 Task: Set the similarity threshold at 50.
Action: Mouse moved to (37, 639)
Screenshot: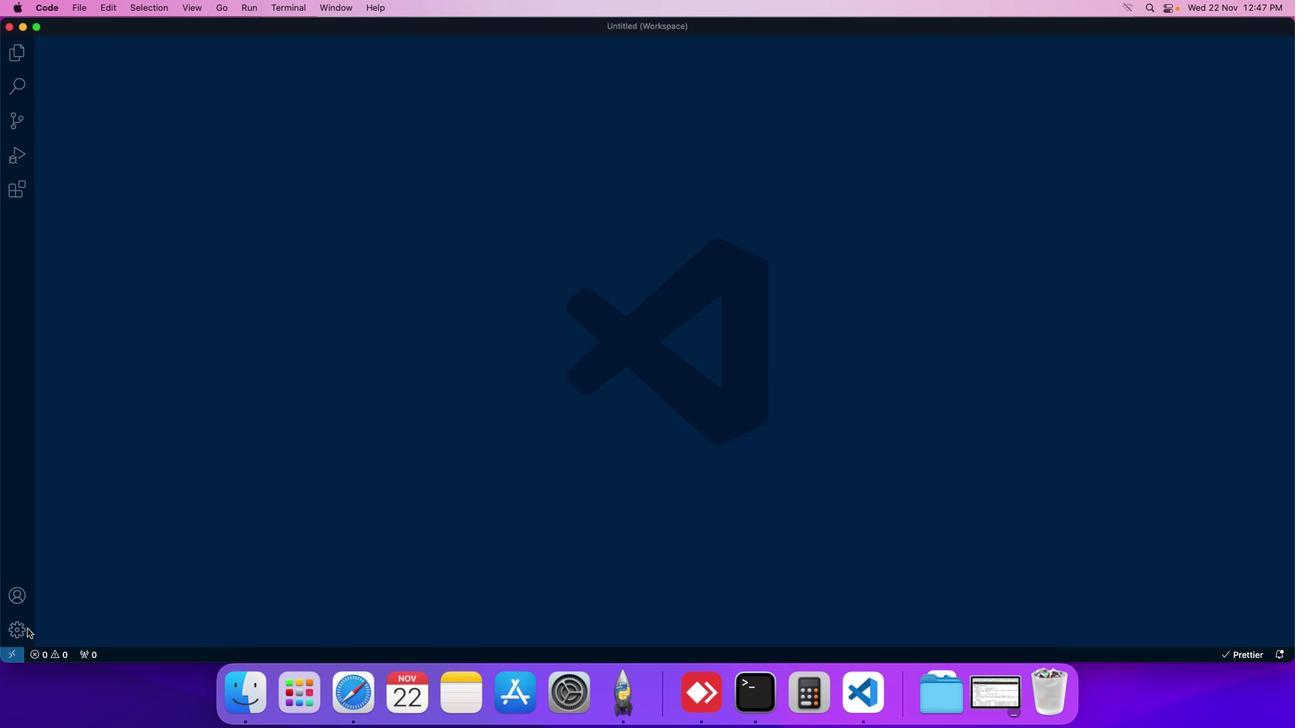
Action: Mouse pressed left at (37, 639)
Screenshot: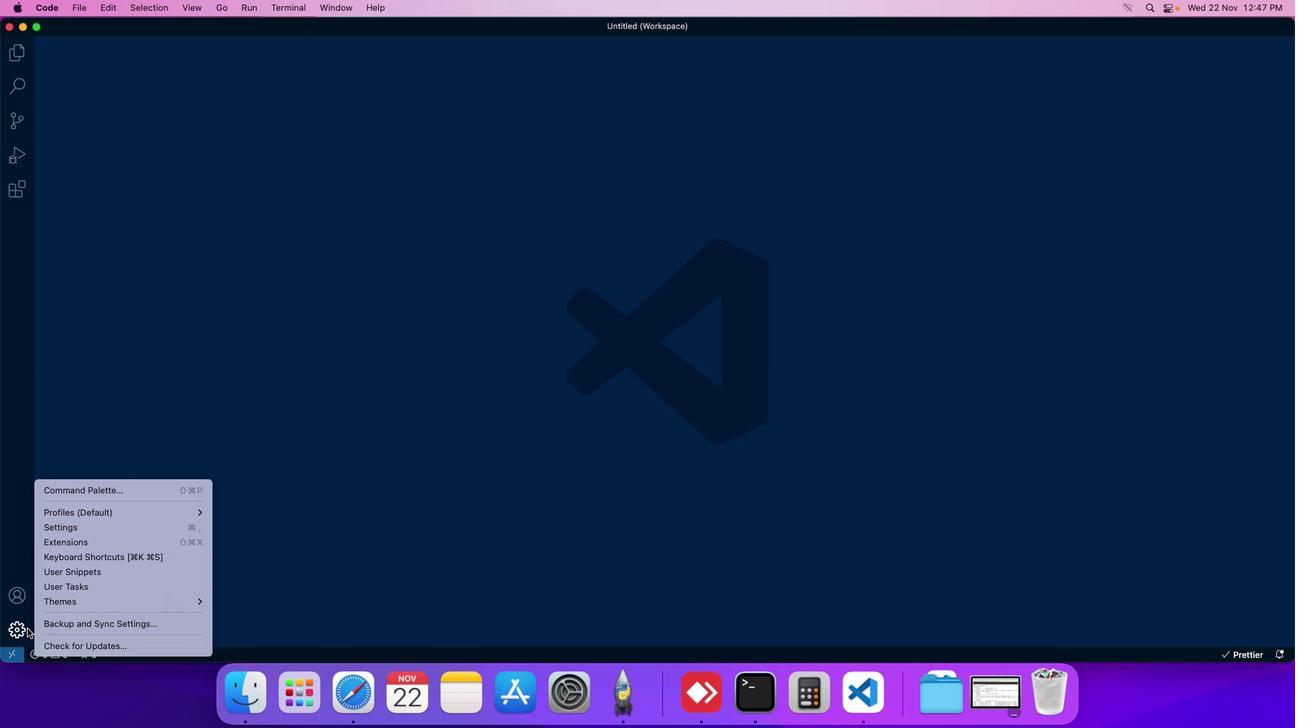 
Action: Mouse moved to (85, 541)
Screenshot: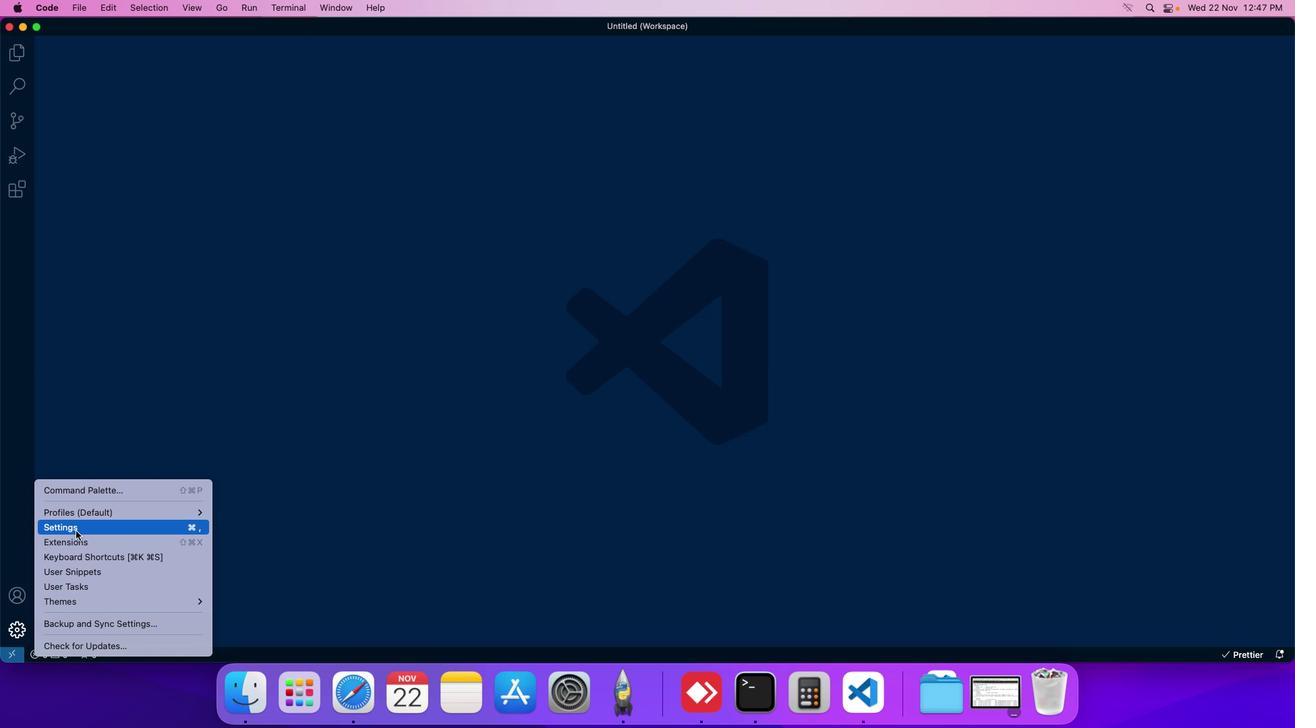 
Action: Mouse pressed left at (85, 541)
Screenshot: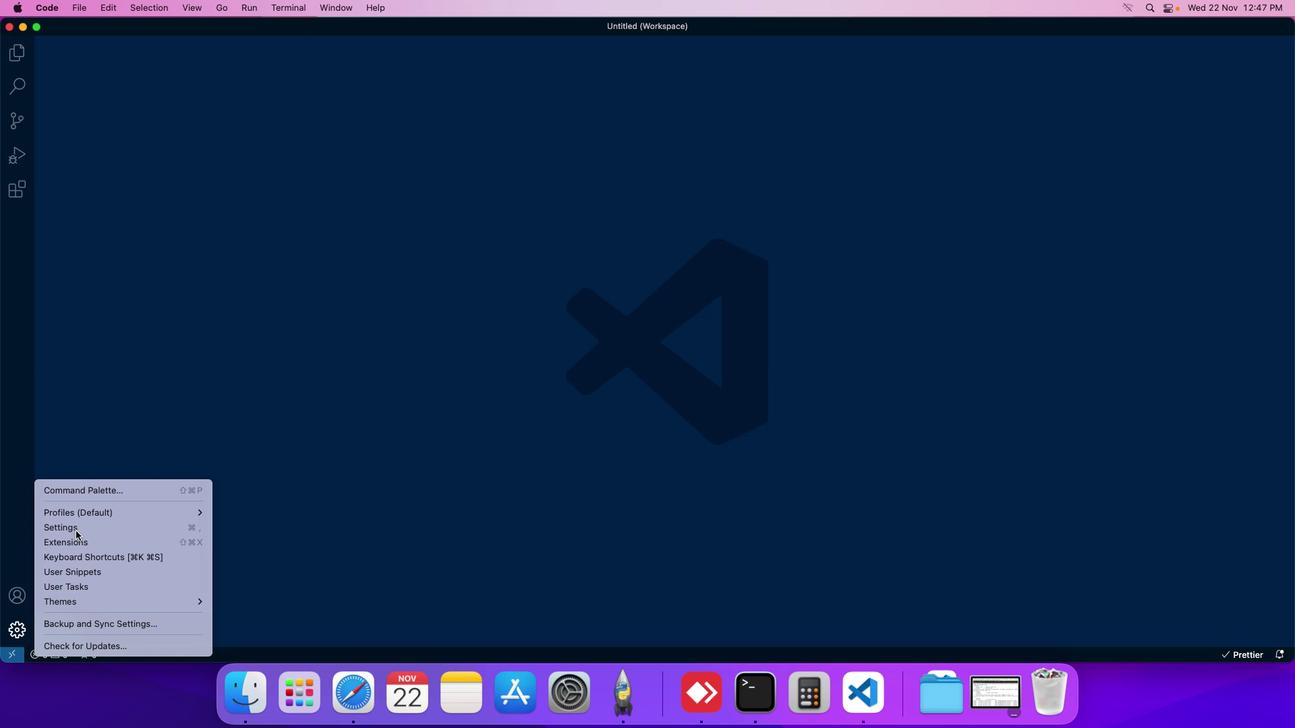 
Action: Mouse moved to (298, 118)
Screenshot: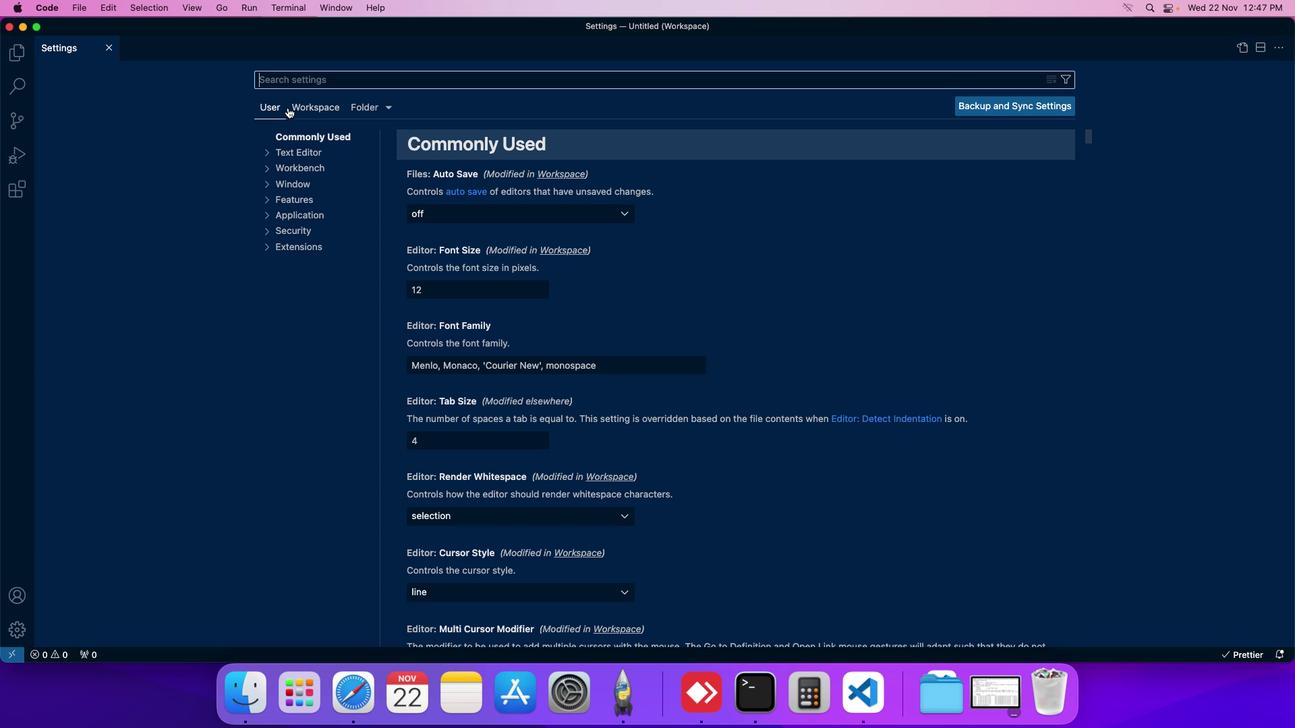 
Action: Mouse pressed left at (298, 118)
Screenshot: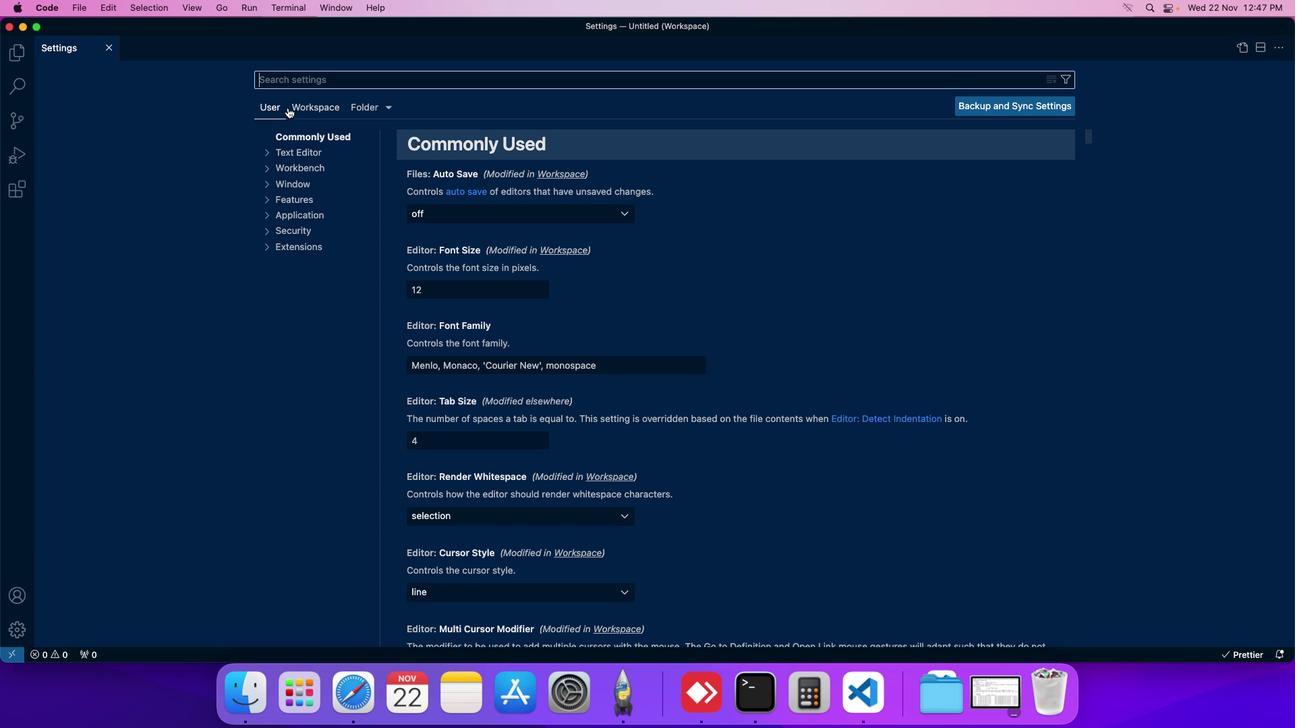 
Action: Mouse moved to (299, 234)
Screenshot: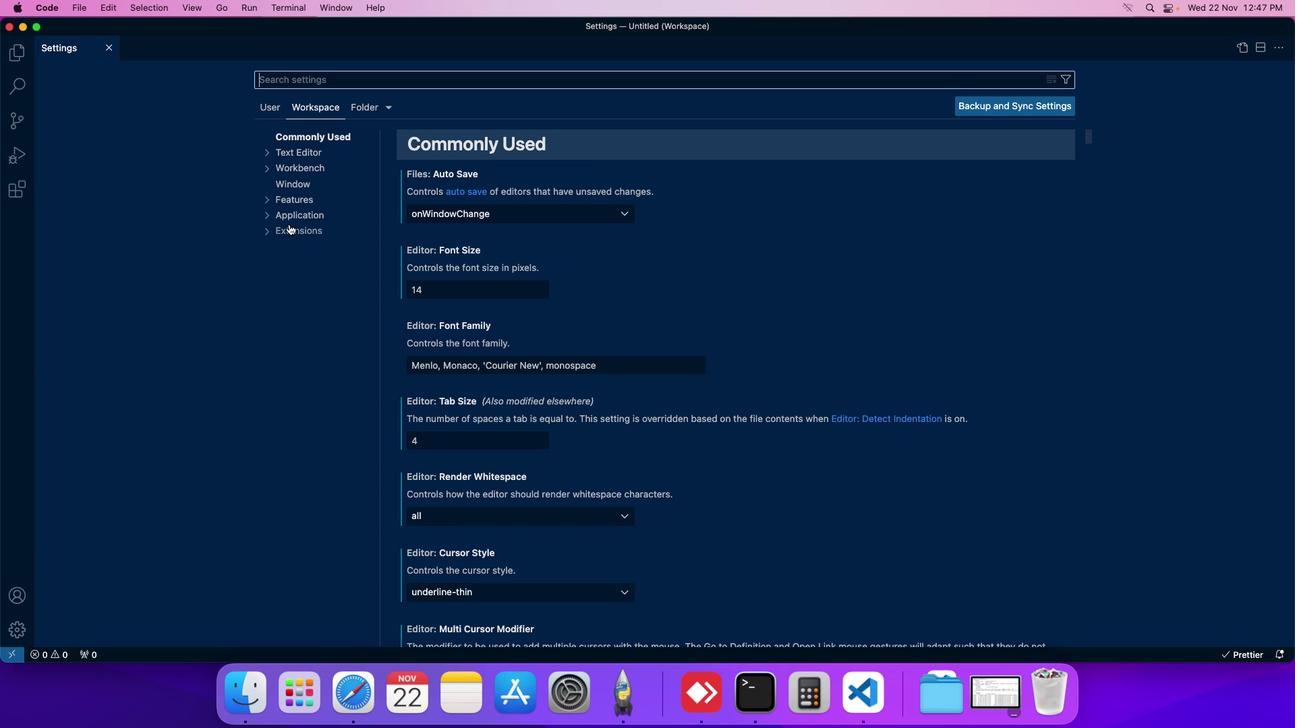 
Action: Mouse pressed left at (299, 234)
Screenshot: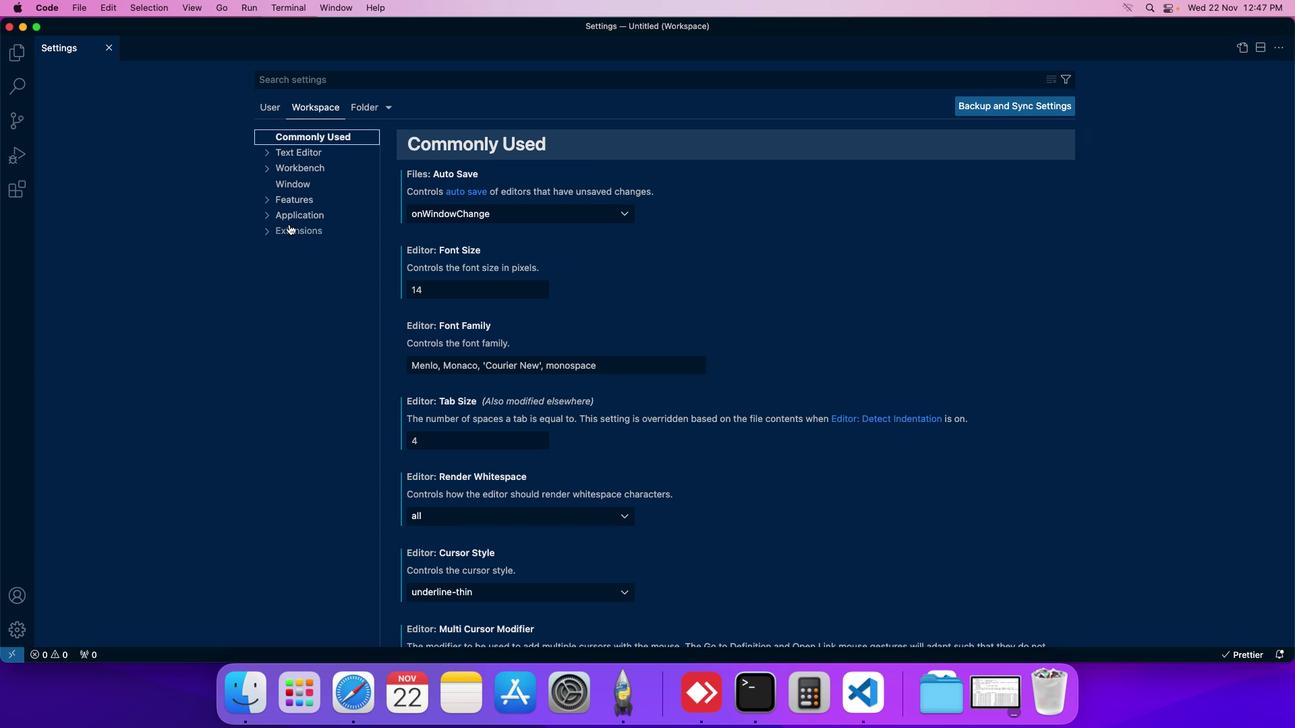
Action: Mouse moved to (295, 299)
Screenshot: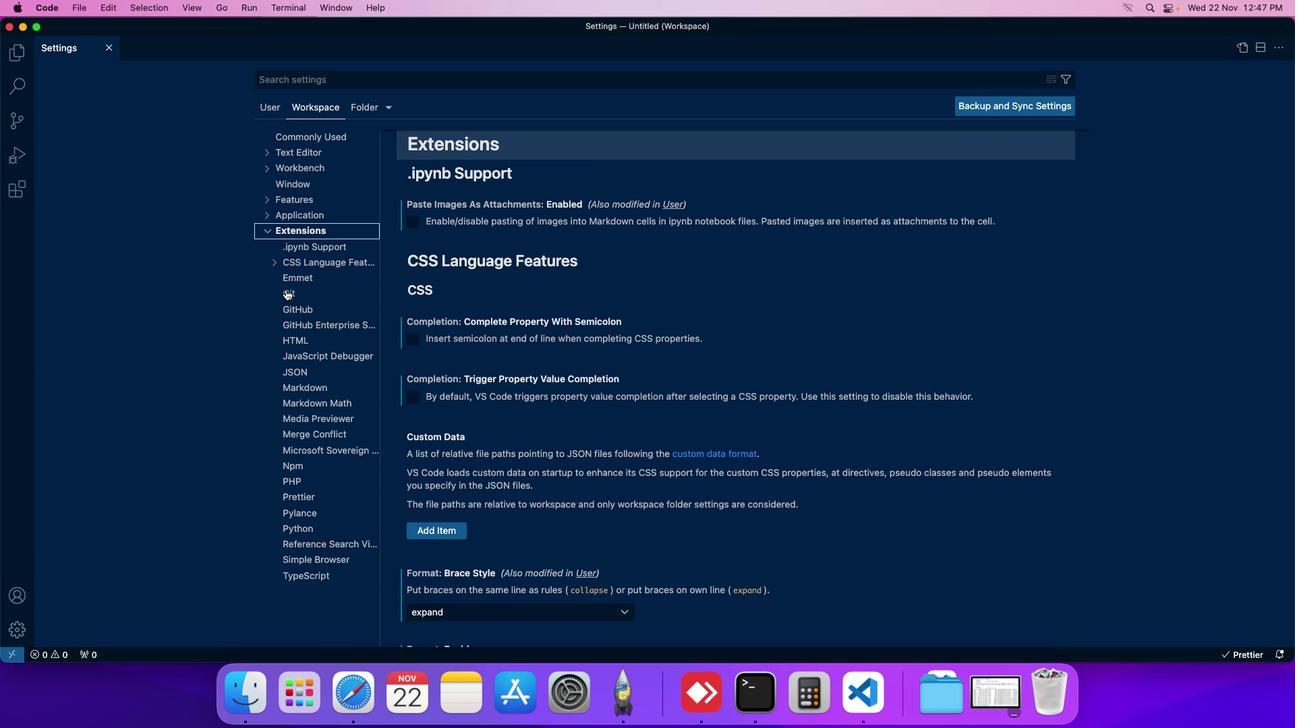 
Action: Mouse pressed left at (295, 299)
Screenshot: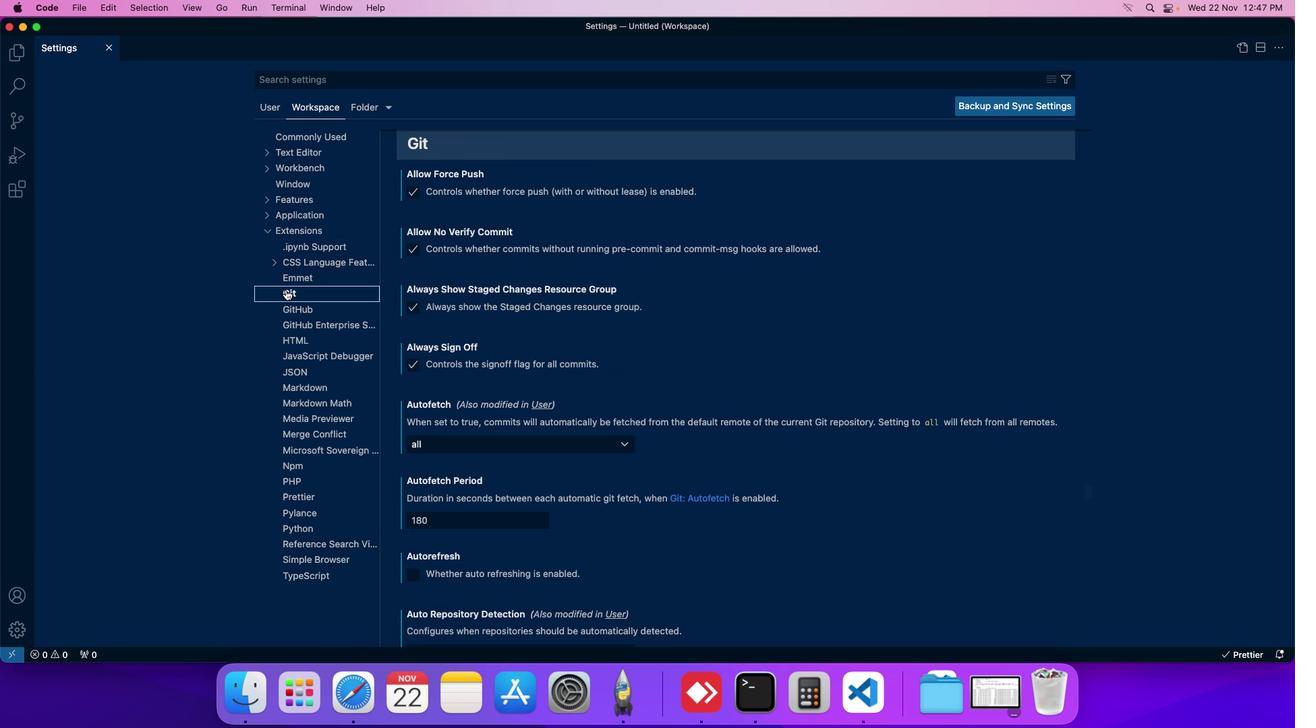 
Action: Mouse moved to (414, 358)
Screenshot: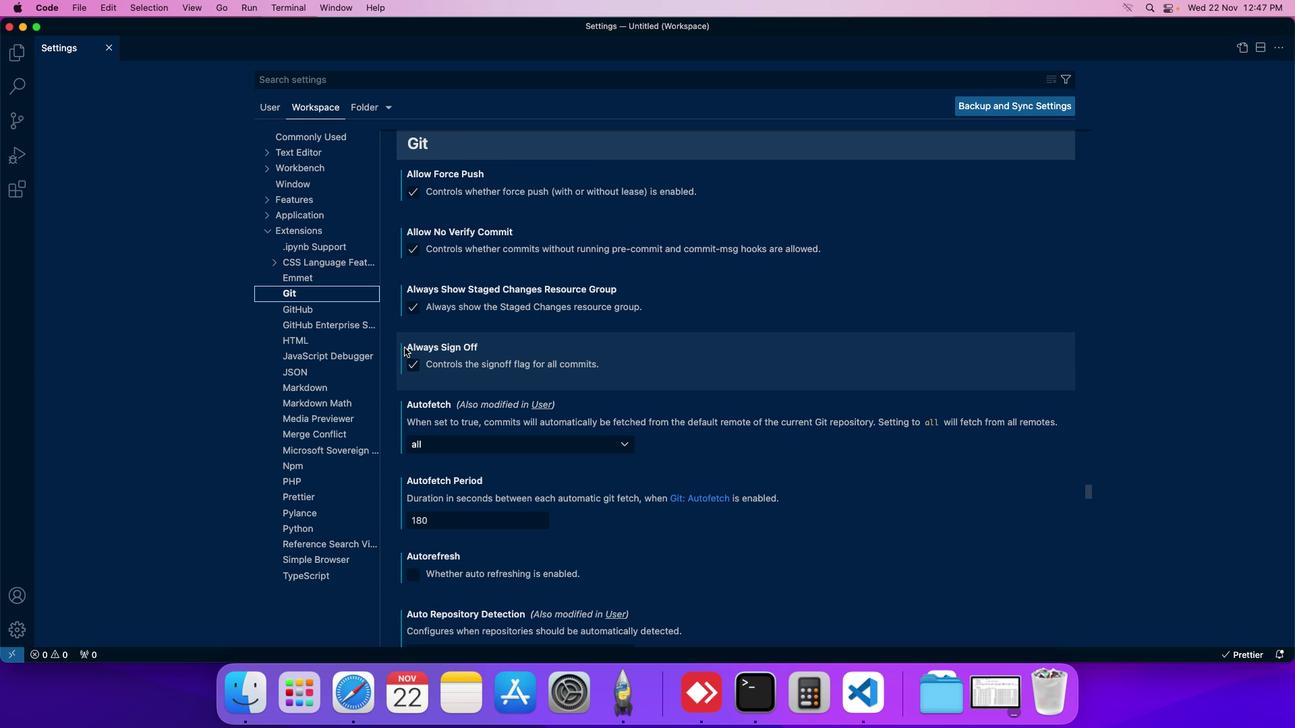
Action: Mouse scrolled (414, 358) with delta (10, 9)
Screenshot: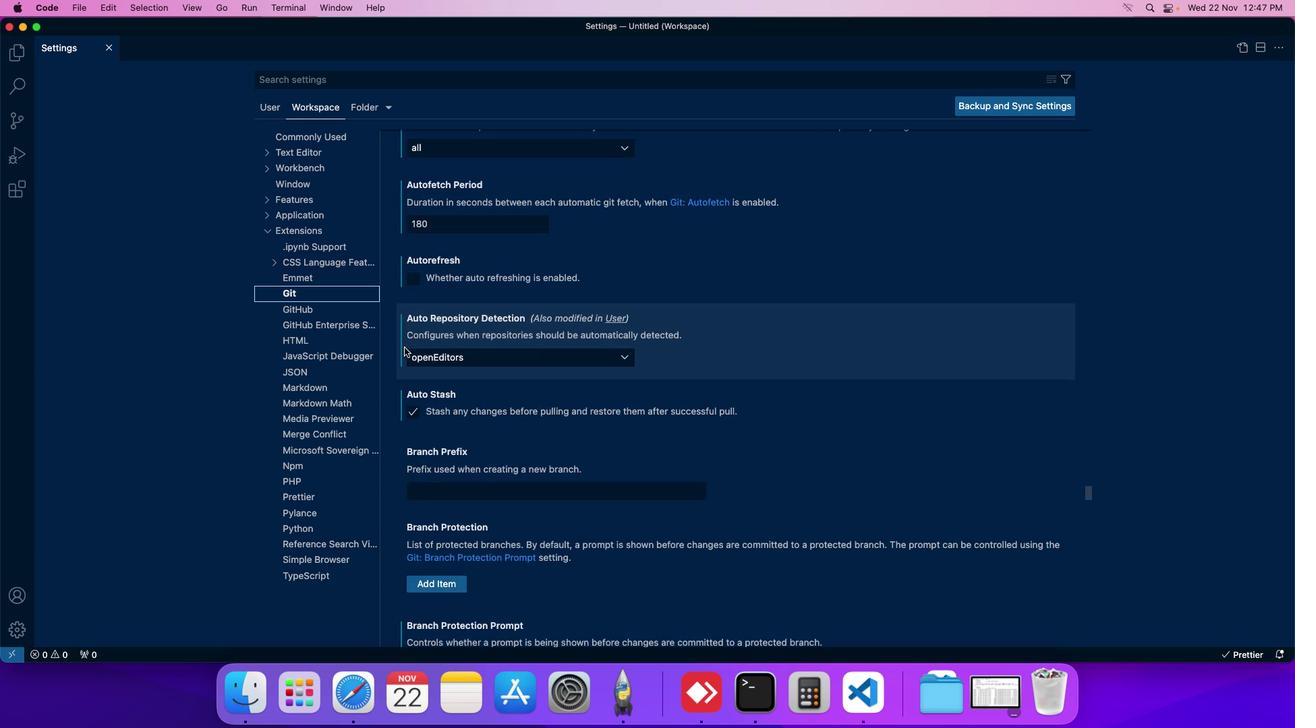 
Action: Mouse scrolled (414, 358) with delta (10, 9)
Screenshot: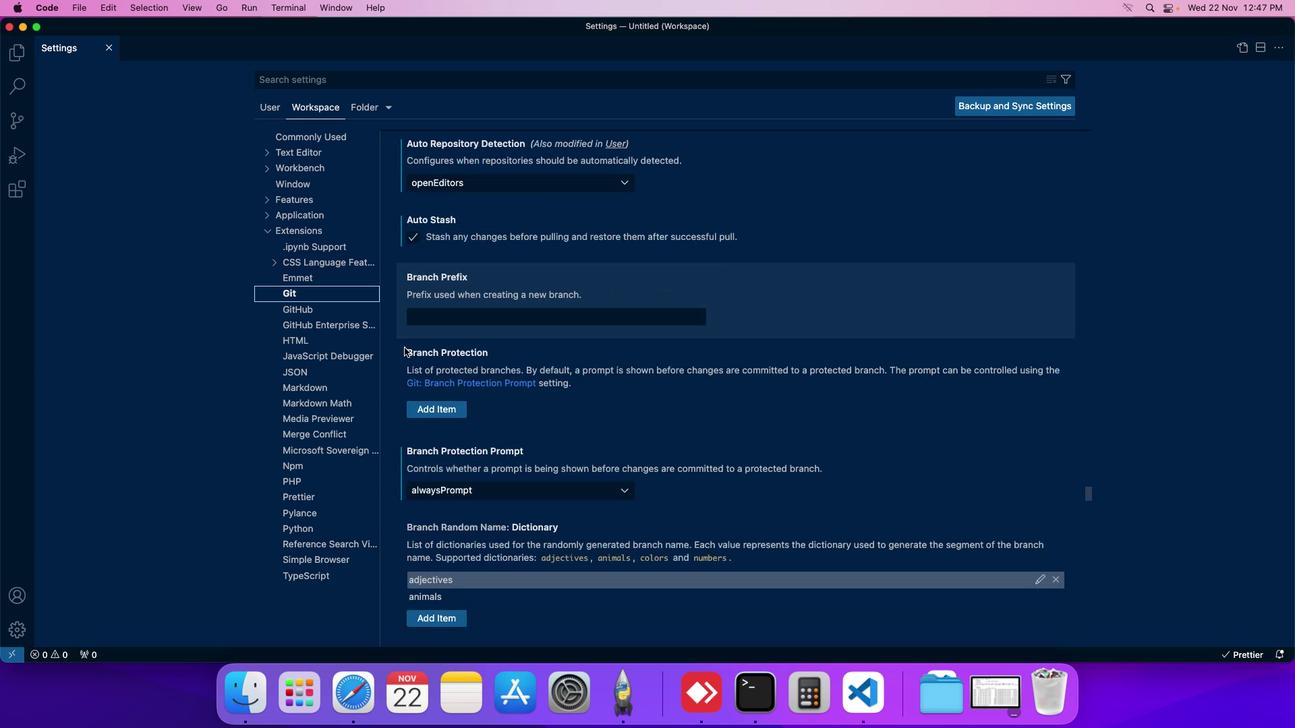 
Action: Mouse scrolled (414, 358) with delta (10, 9)
Screenshot: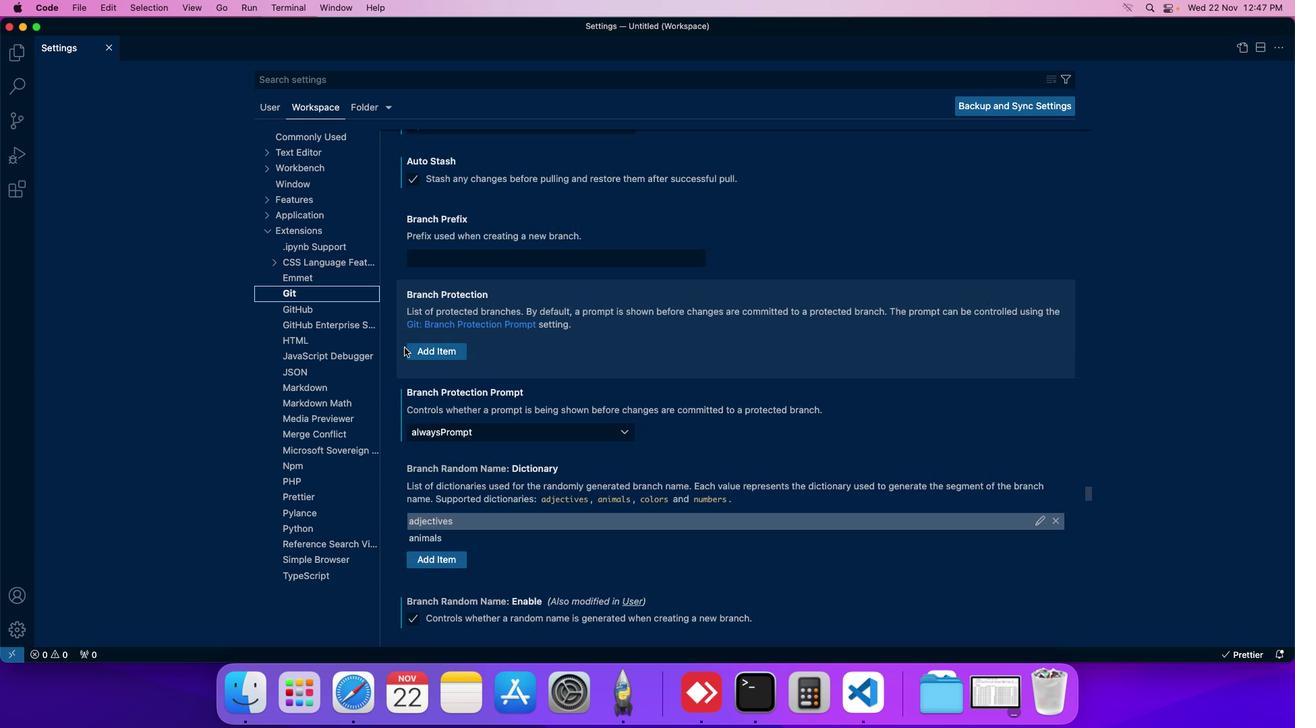 
Action: Mouse scrolled (414, 358) with delta (10, 9)
Screenshot: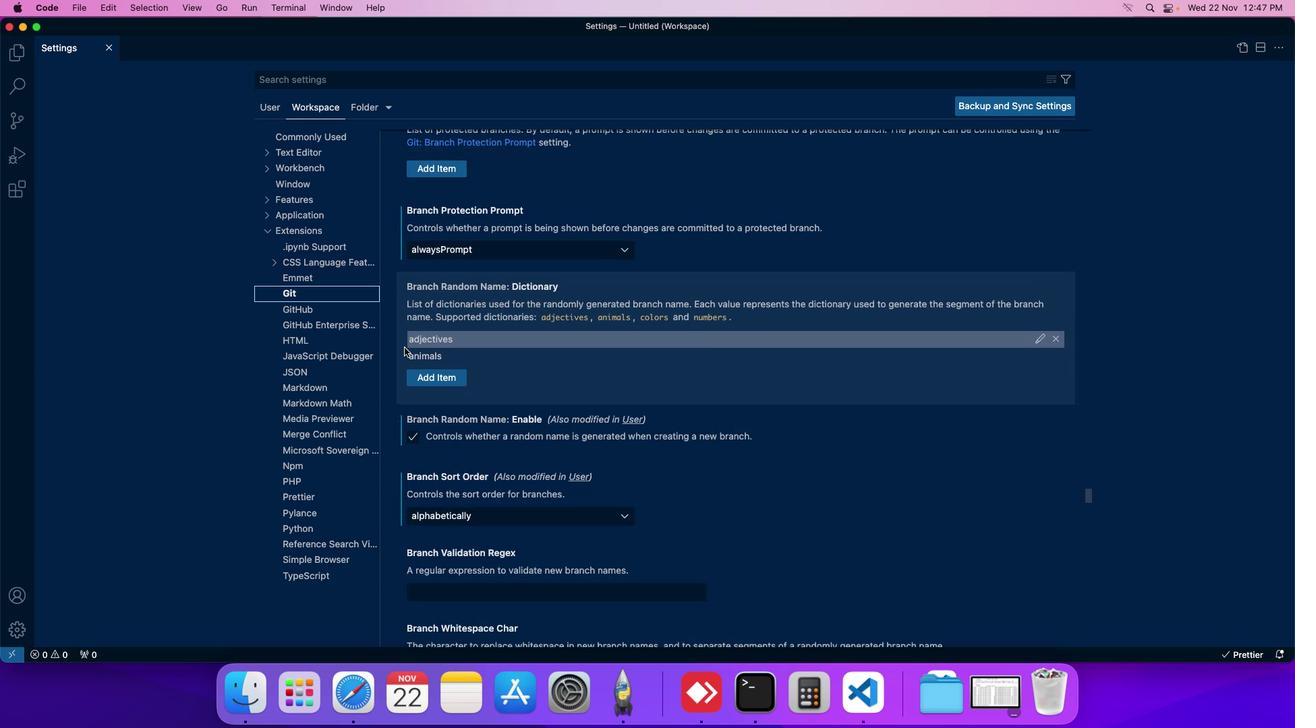 
Action: Mouse scrolled (414, 358) with delta (10, 9)
Screenshot: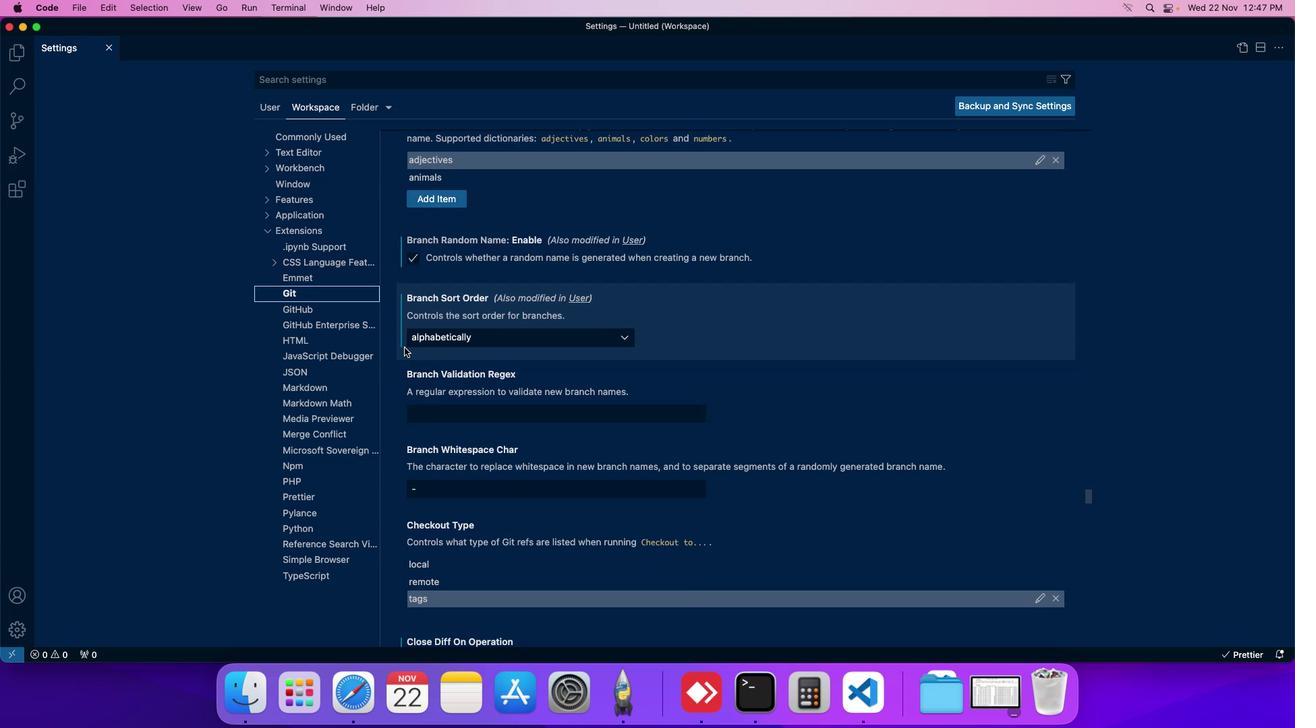 
Action: Mouse scrolled (414, 358) with delta (10, 9)
Screenshot: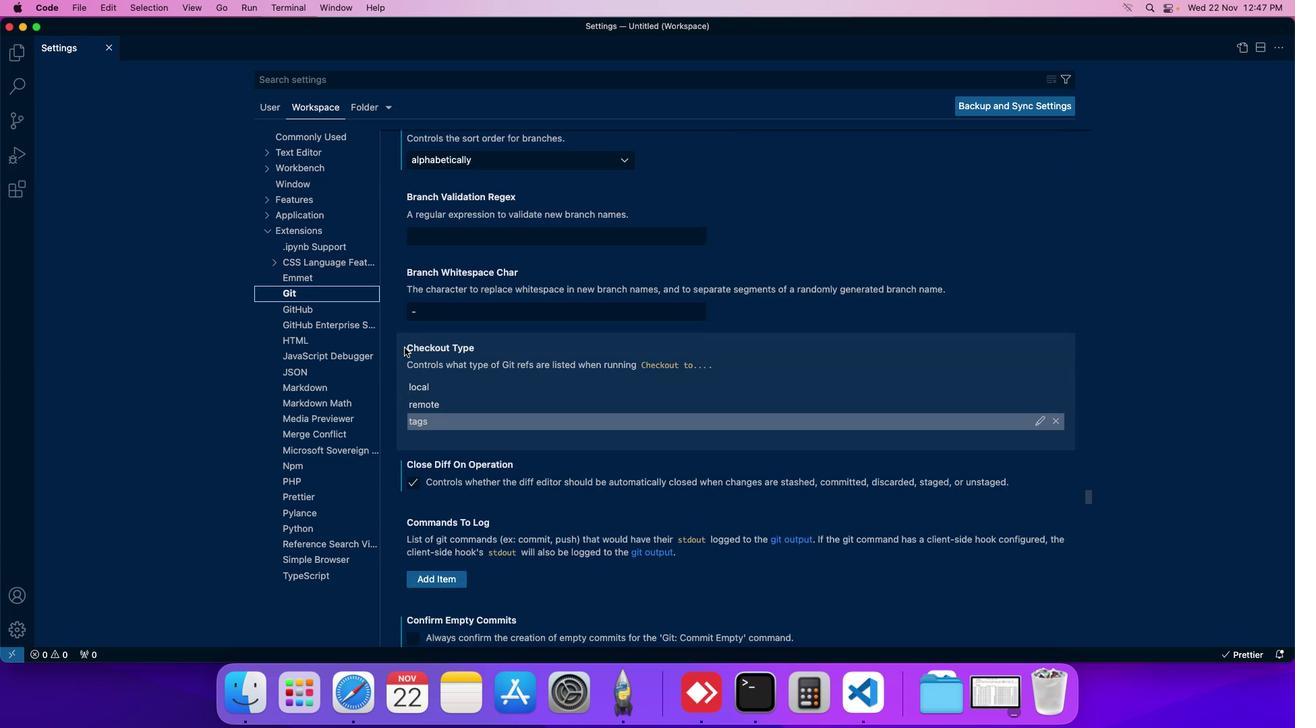 
Action: Mouse scrolled (414, 358) with delta (10, 9)
Screenshot: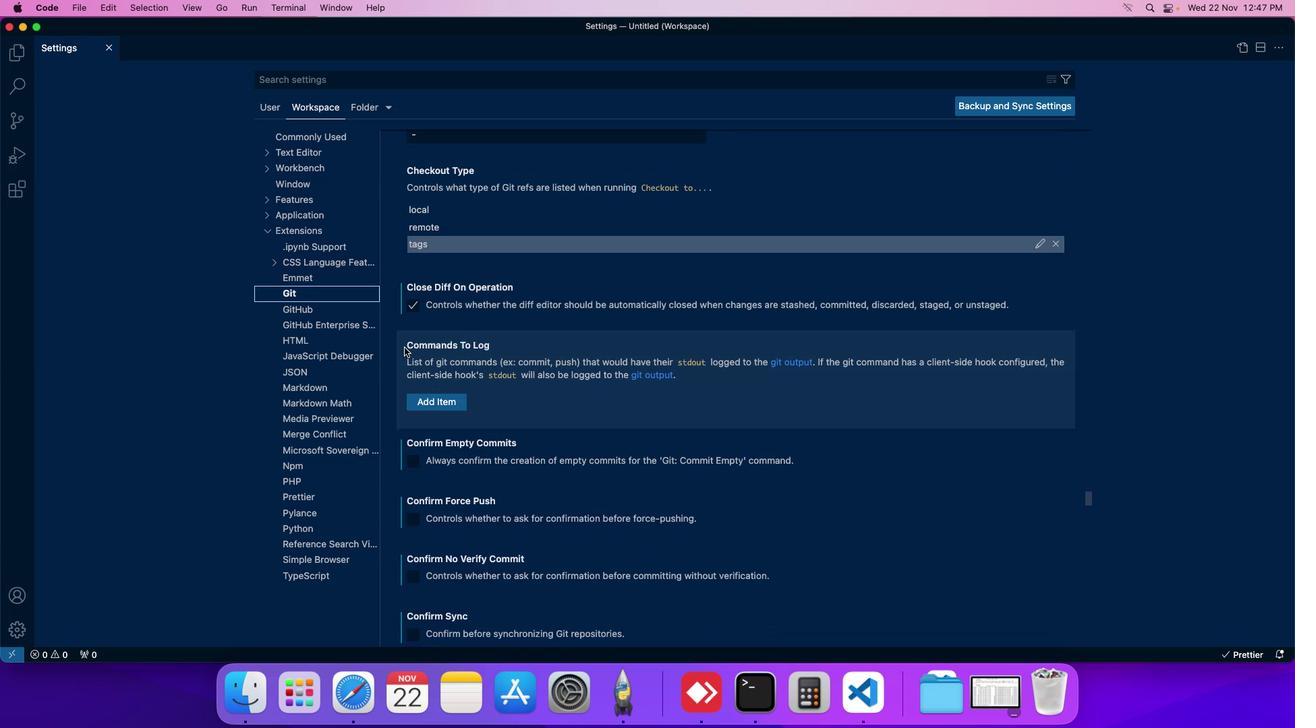 
Action: Mouse scrolled (414, 358) with delta (10, 9)
Screenshot: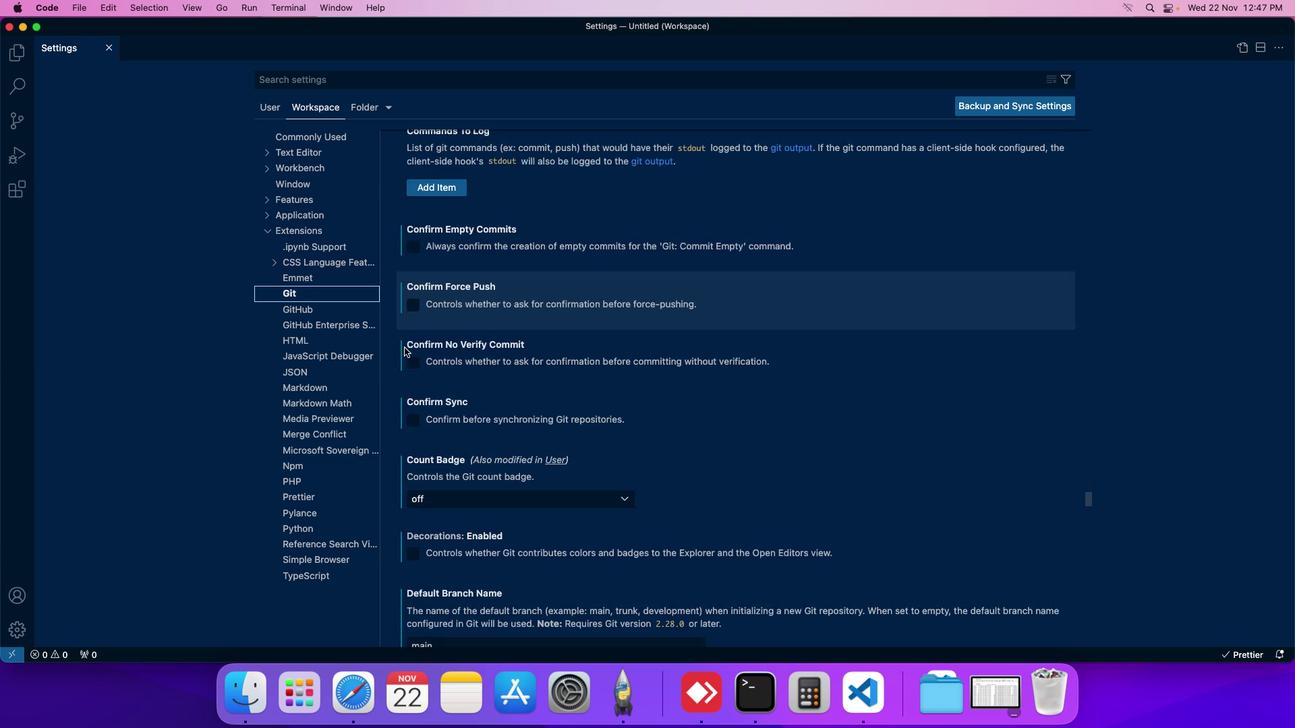 
Action: Mouse scrolled (414, 358) with delta (10, 9)
Screenshot: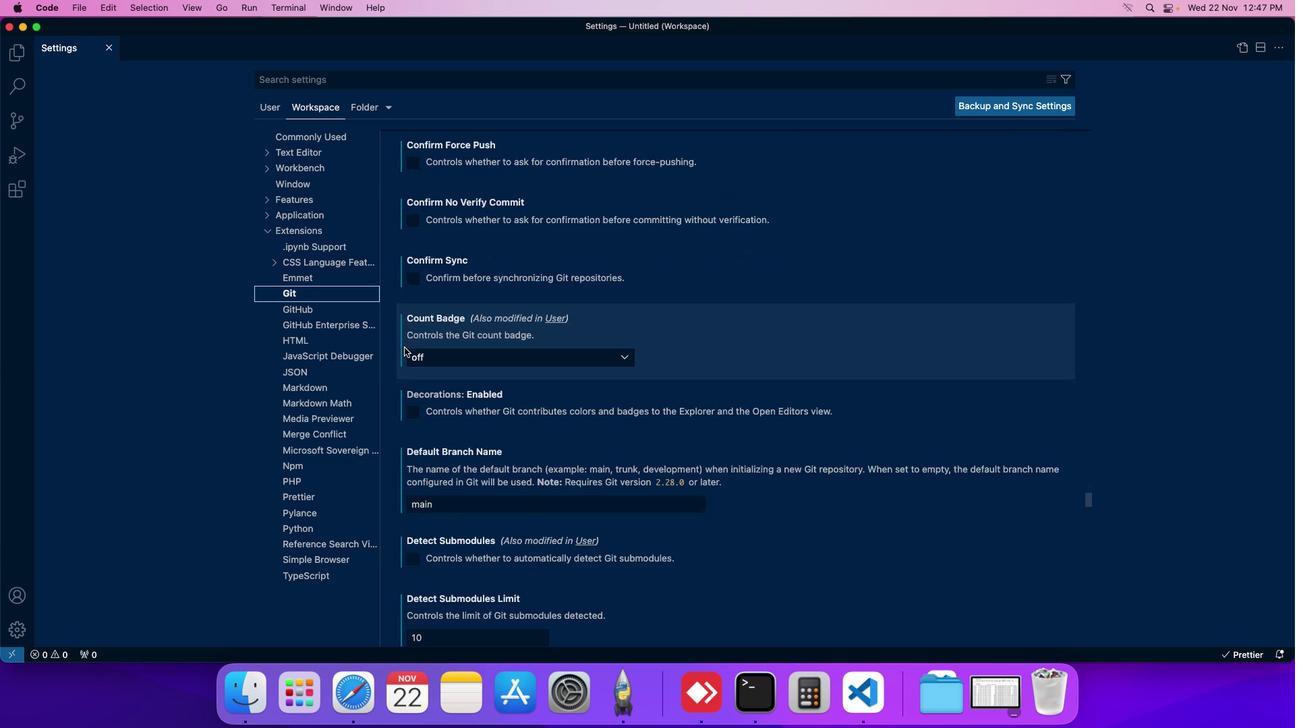 
Action: Mouse scrolled (414, 358) with delta (10, 9)
Screenshot: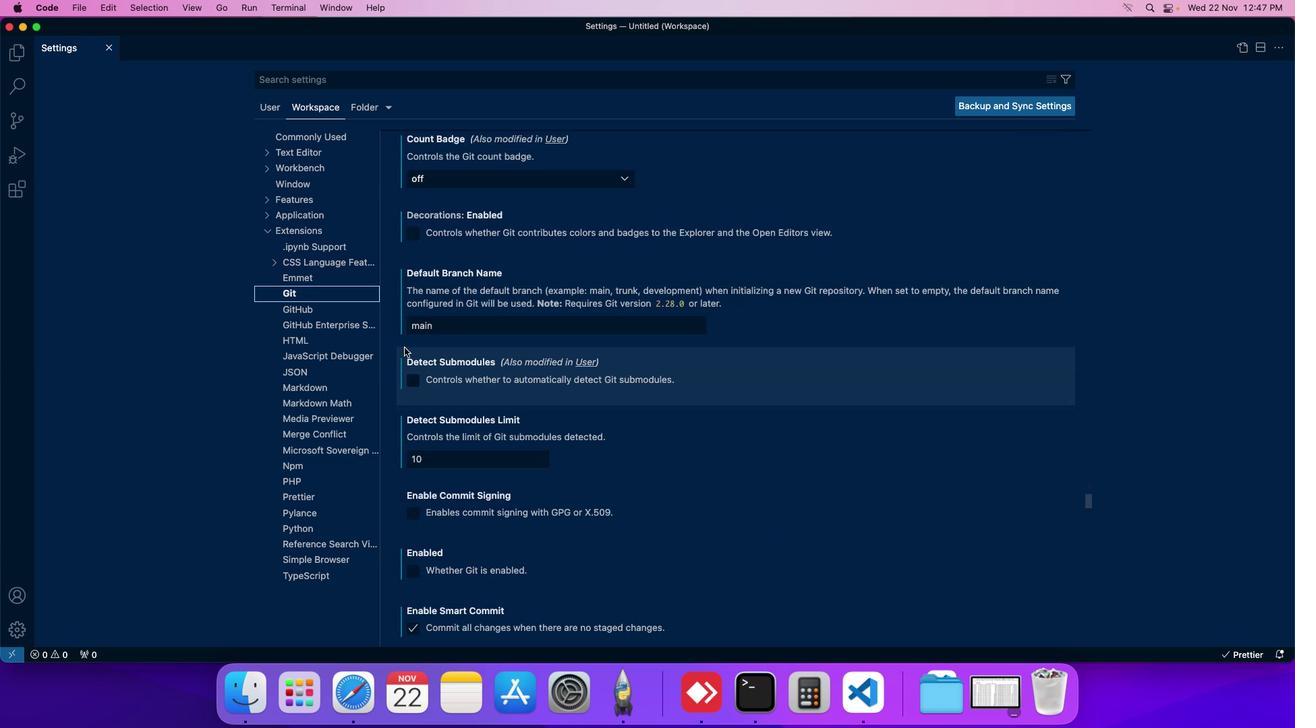 
Action: Mouse scrolled (414, 358) with delta (10, 9)
Screenshot: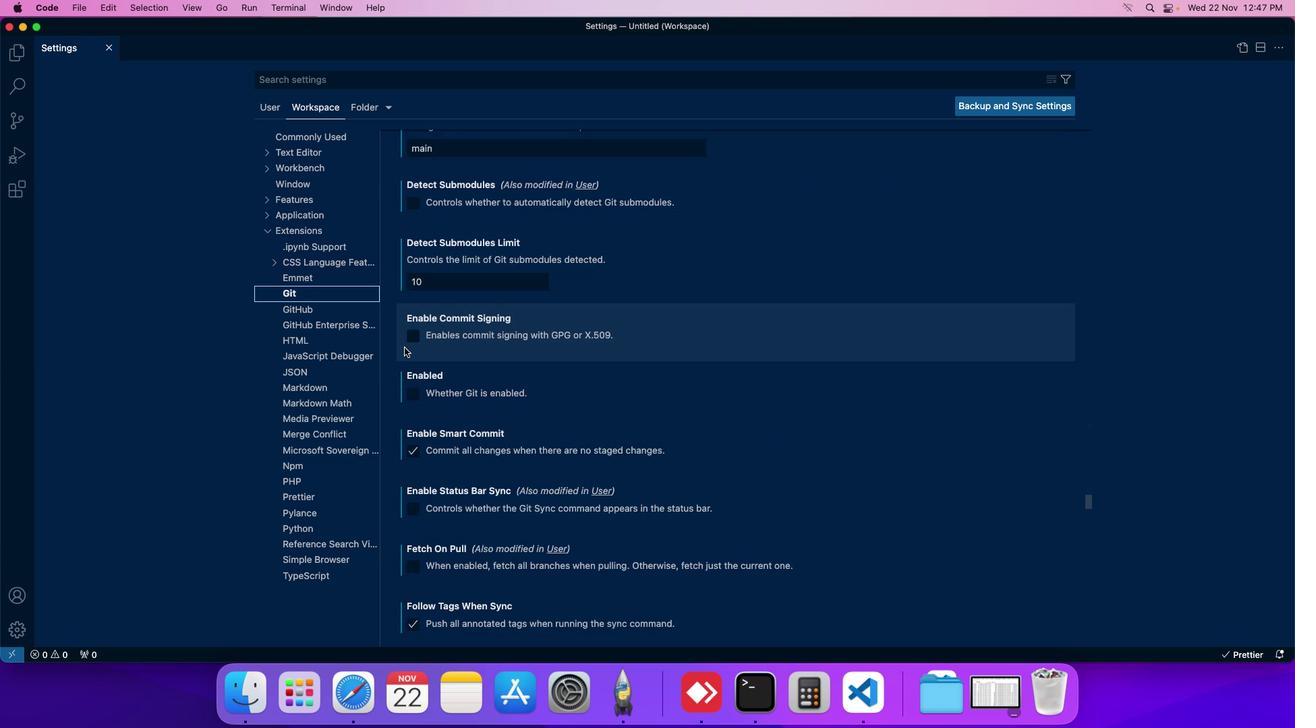 
Action: Mouse scrolled (414, 358) with delta (10, 9)
Screenshot: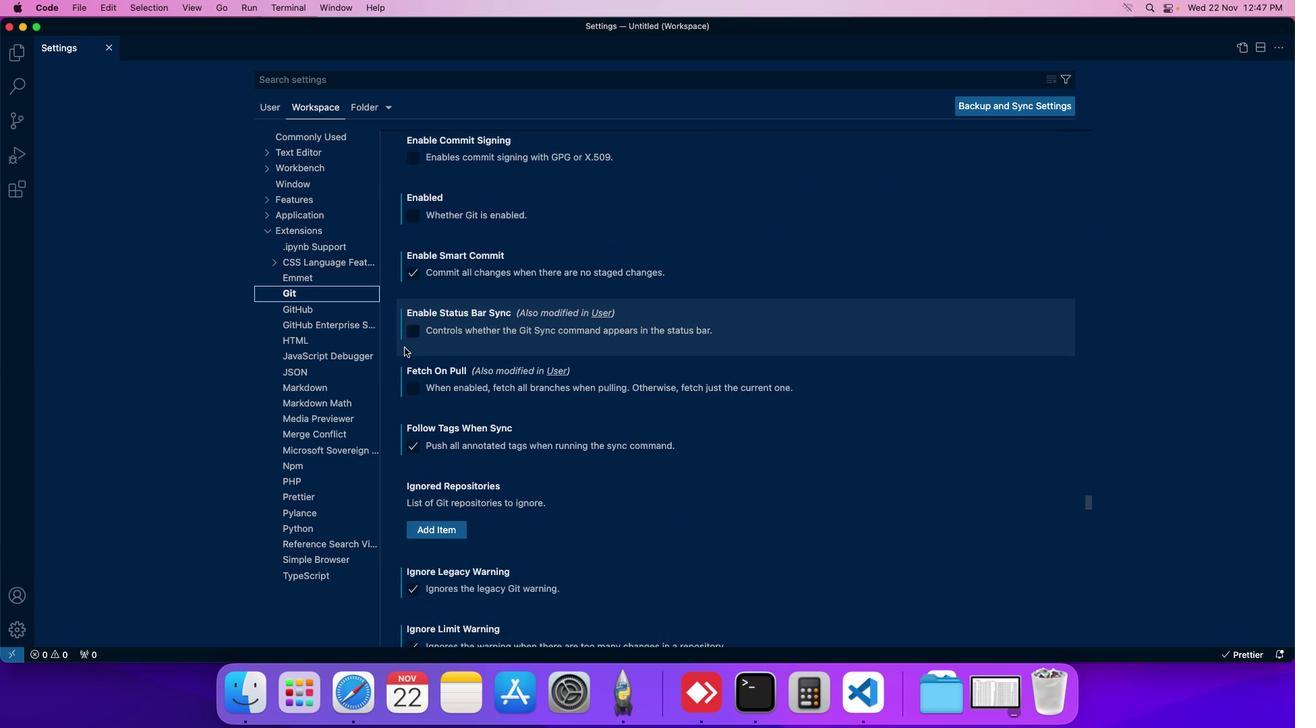 
Action: Mouse scrolled (414, 358) with delta (10, 9)
Screenshot: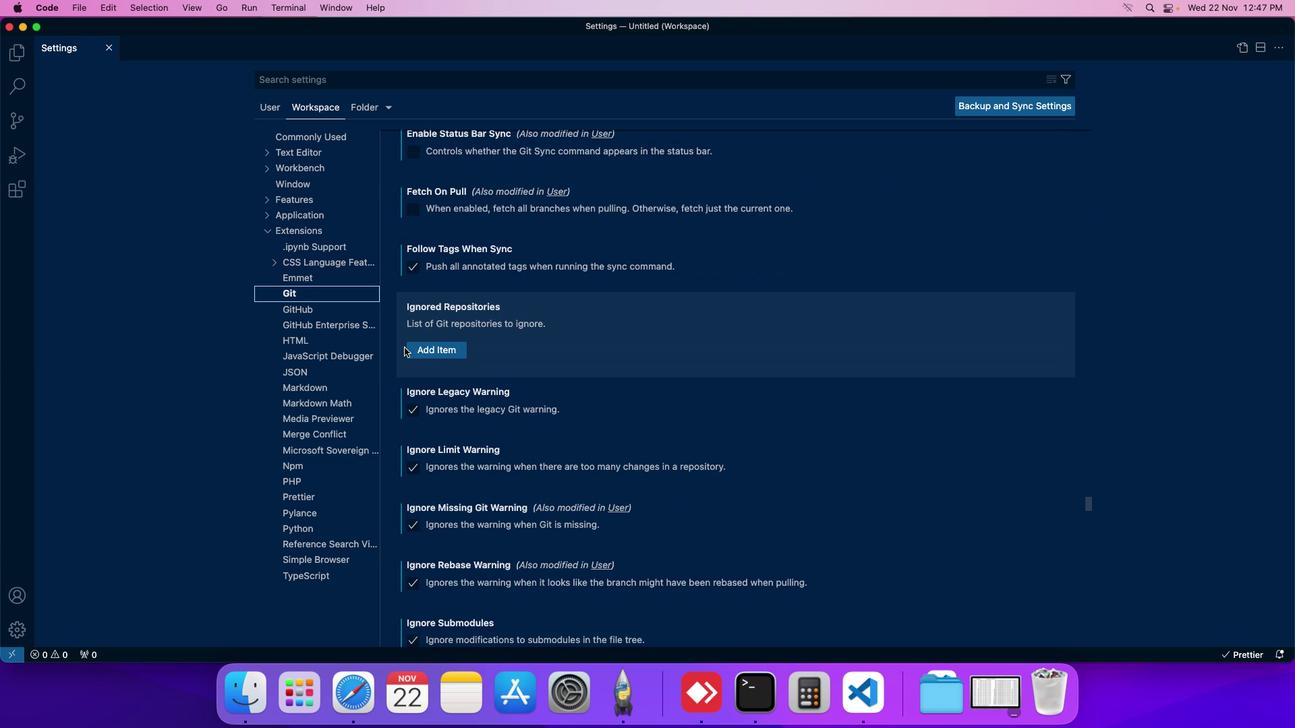 
Action: Mouse scrolled (414, 358) with delta (10, 9)
Screenshot: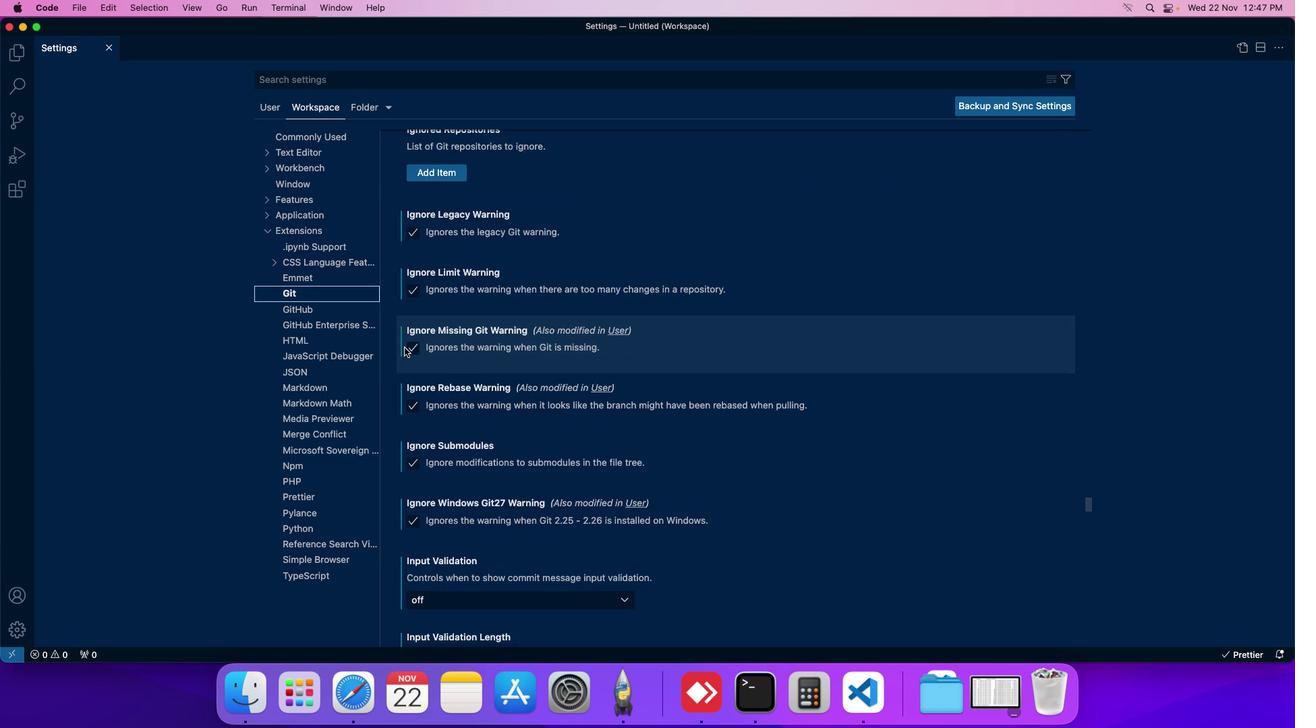 
Action: Mouse scrolled (414, 358) with delta (10, 9)
Screenshot: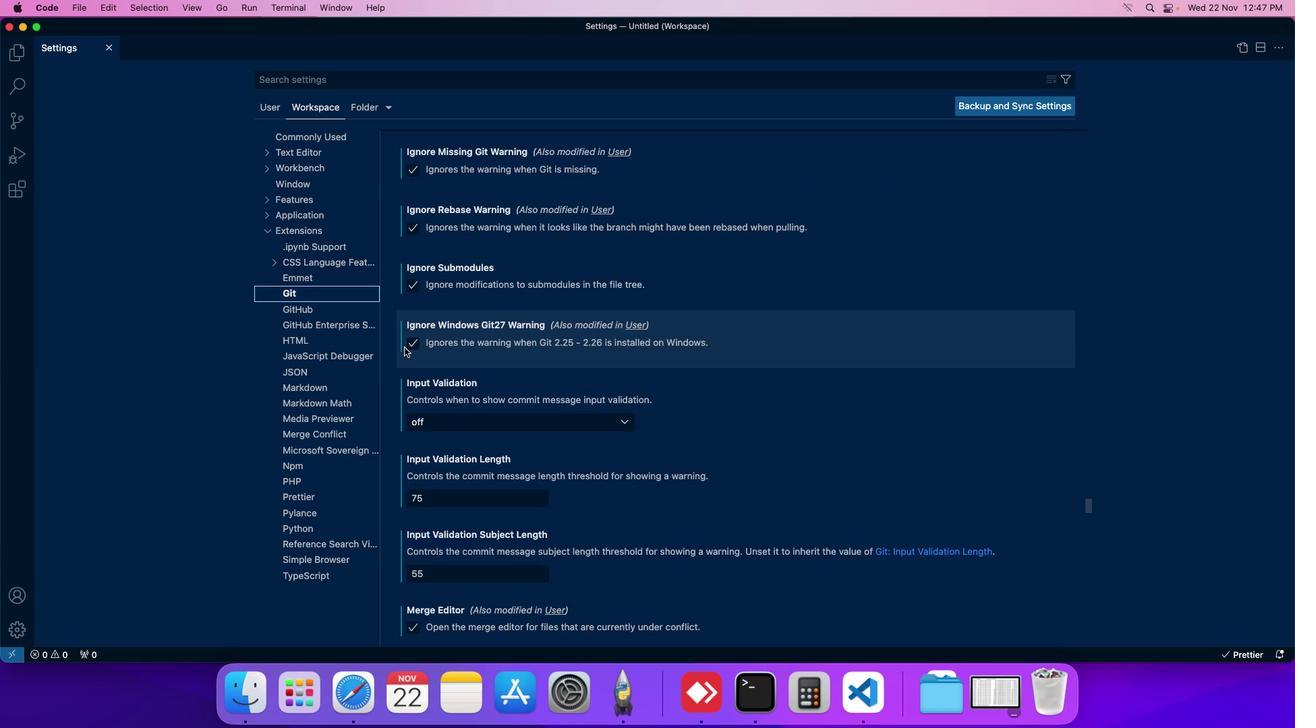
Action: Mouse scrolled (414, 358) with delta (10, 9)
Screenshot: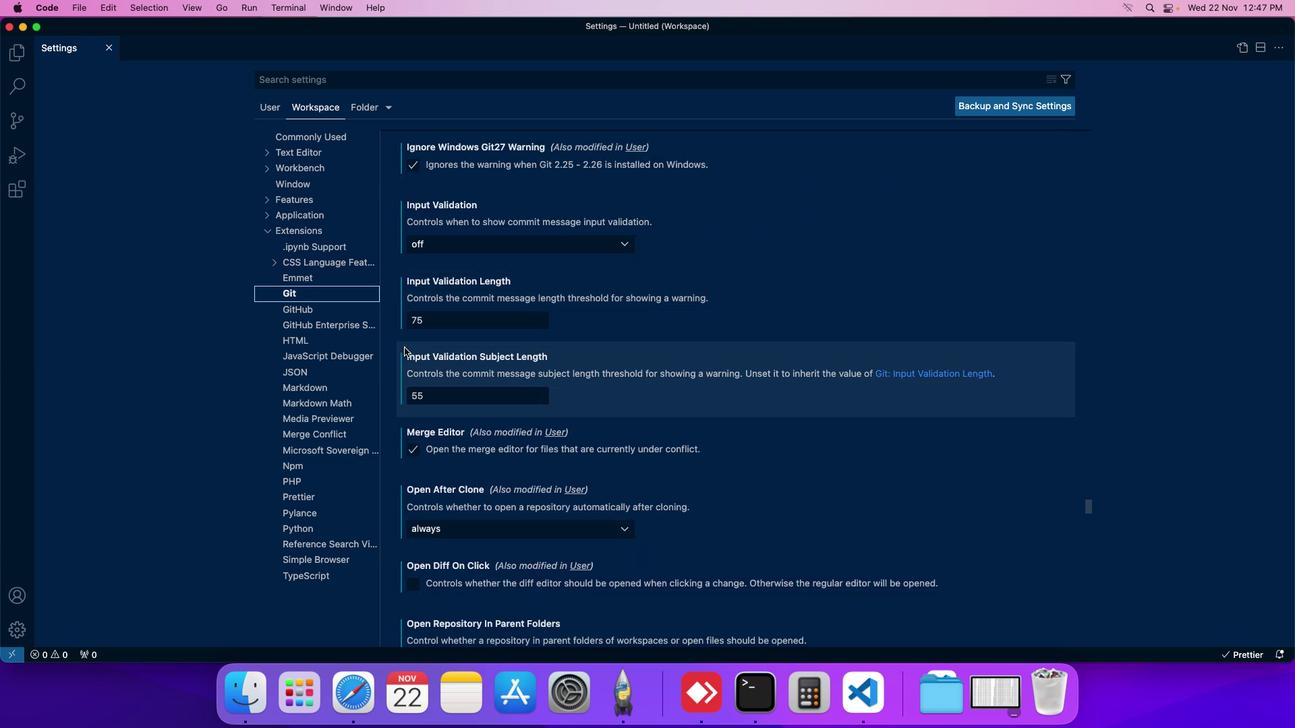 
Action: Mouse scrolled (414, 358) with delta (10, 9)
Screenshot: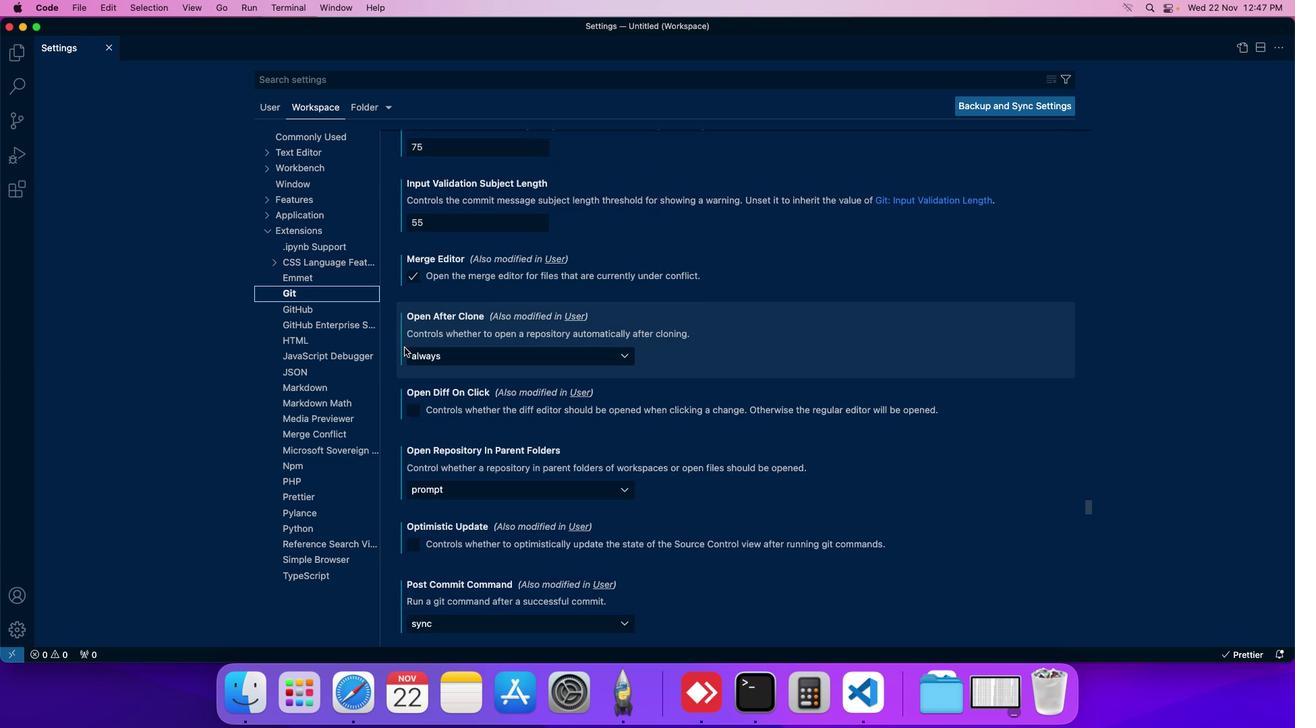 
Action: Mouse scrolled (414, 358) with delta (10, 9)
Screenshot: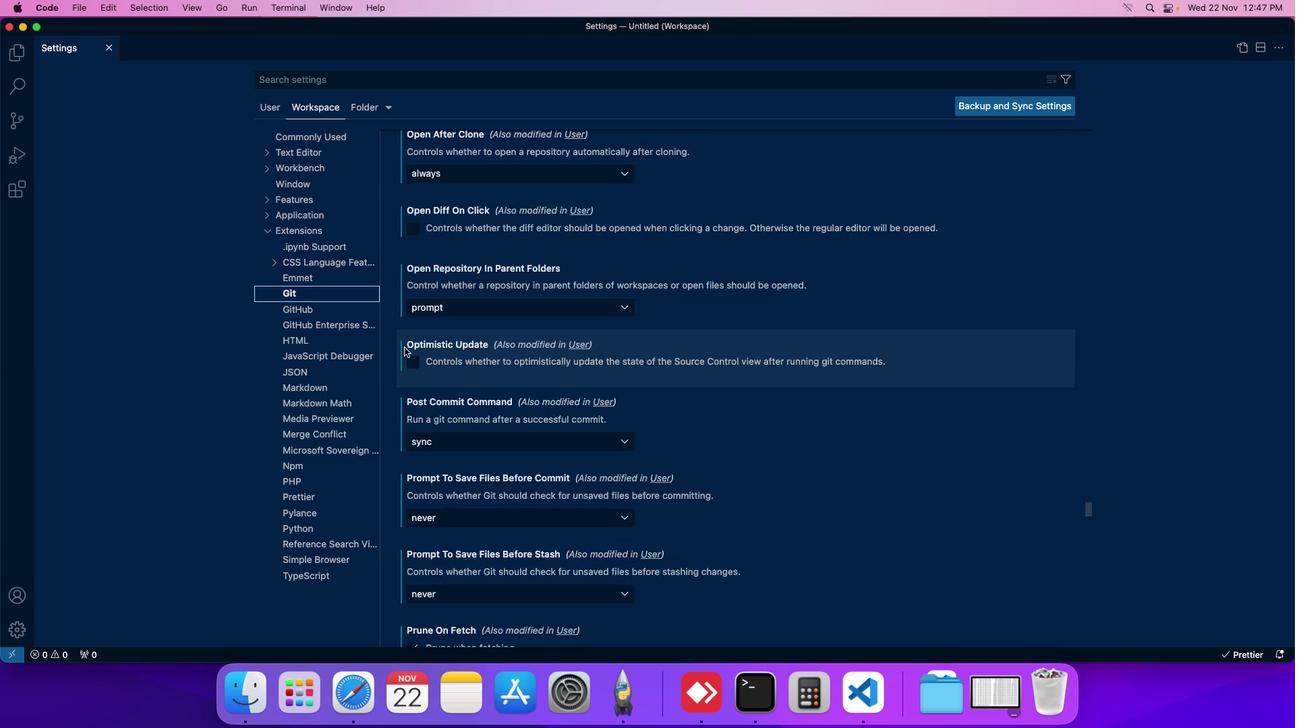 
Action: Mouse scrolled (414, 358) with delta (10, 9)
Screenshot: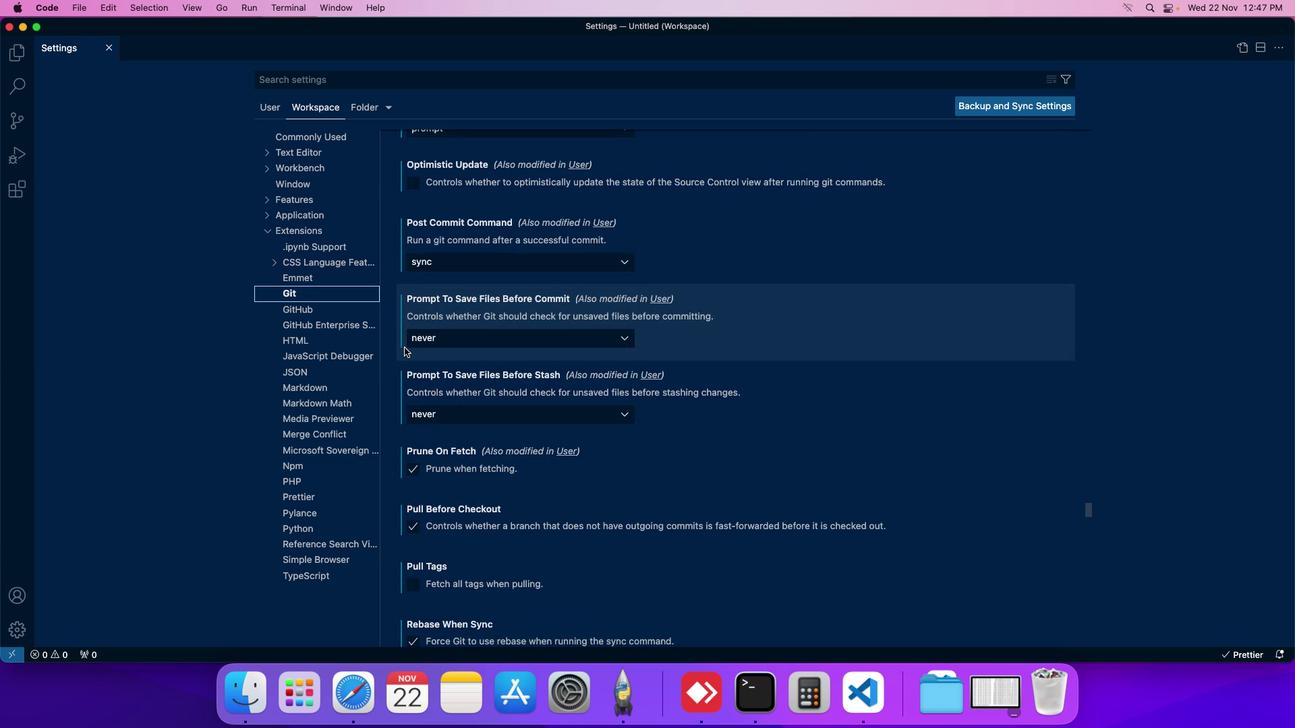 
Action: Mouse scrolled (414, 358) with delta (10, 9)
Screenshot: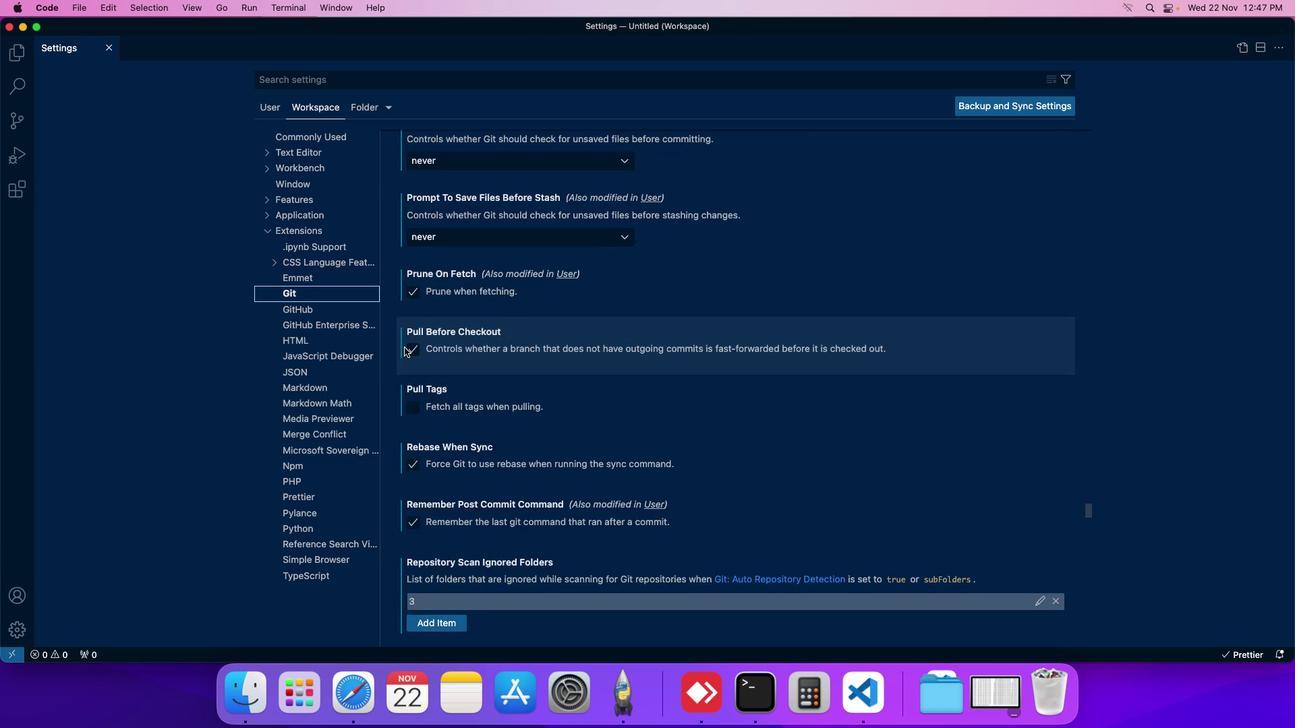 
Action: Mouse scrolled (414, 358) with delta (10, 9)
Screenshot: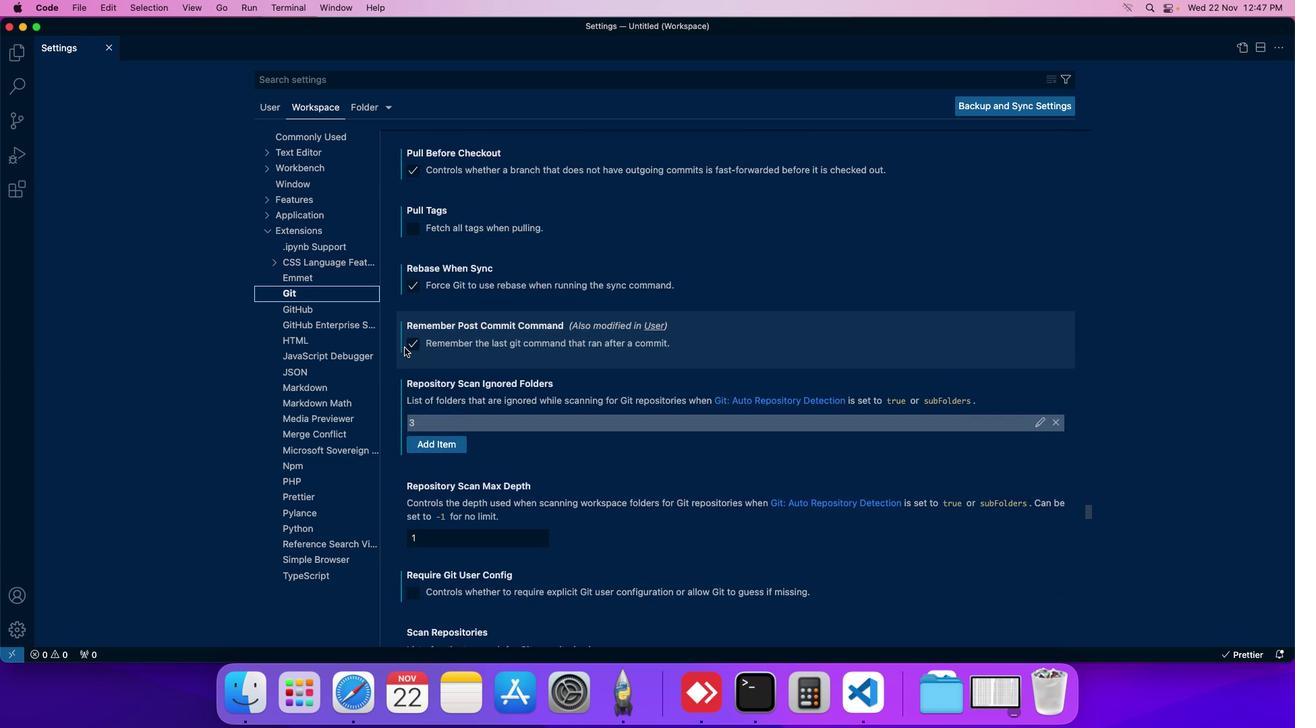
Action: Mouse scrolled (414, 358) with delta (10, 9)
Screenshot: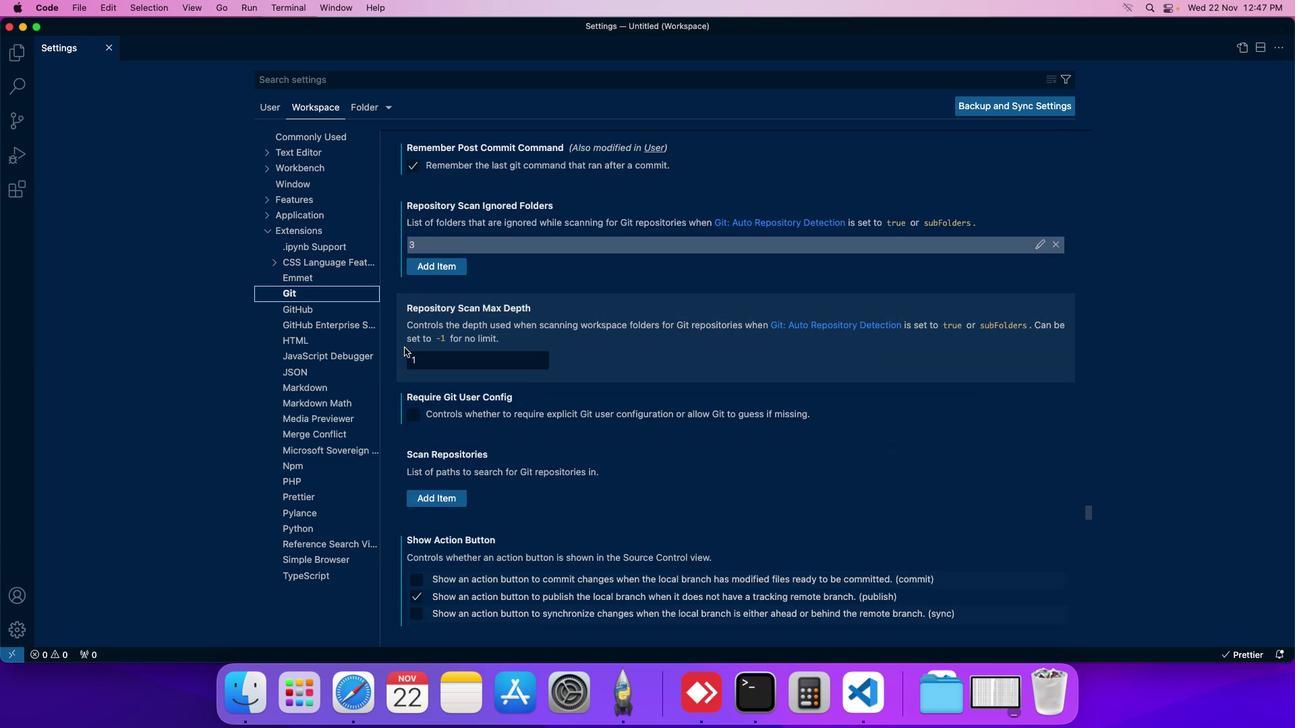 
Action: Mouse scrolled (414, 358) with delta (10, 9)
Screenshot: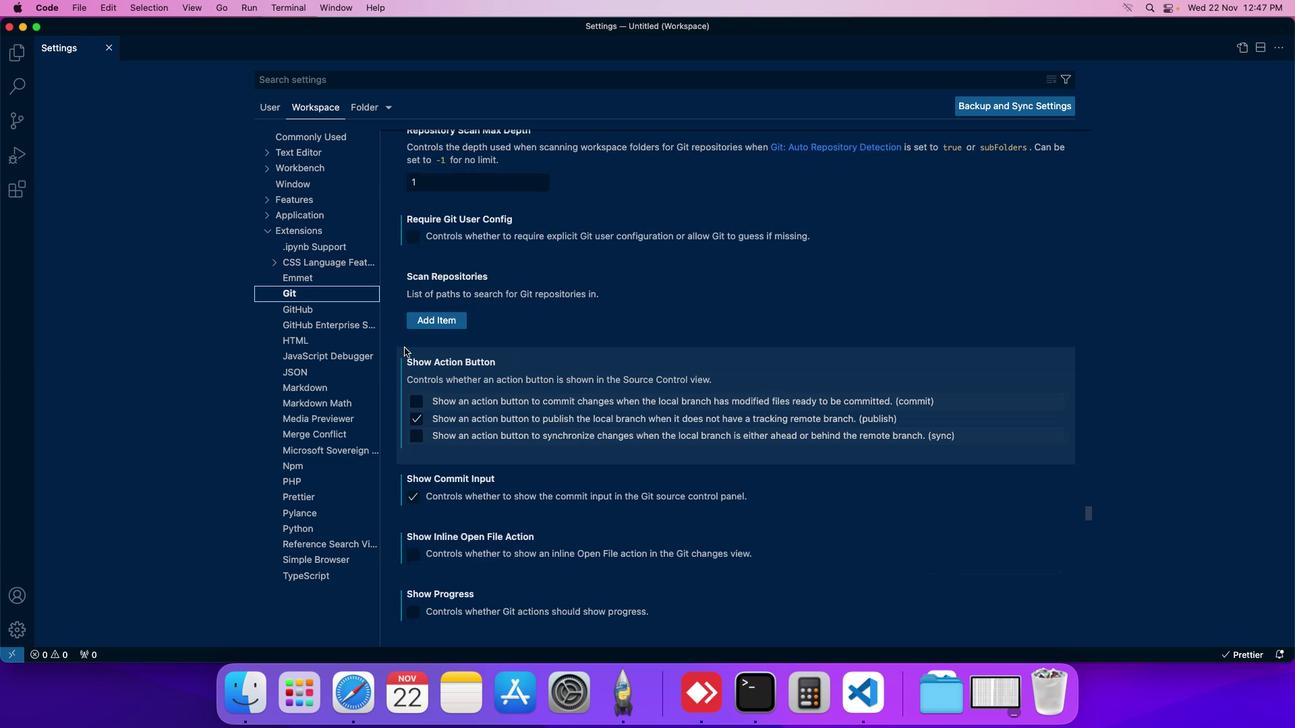 
Action: Mouse scrolled (414, 358) with delta (10, 10)
Screenshot: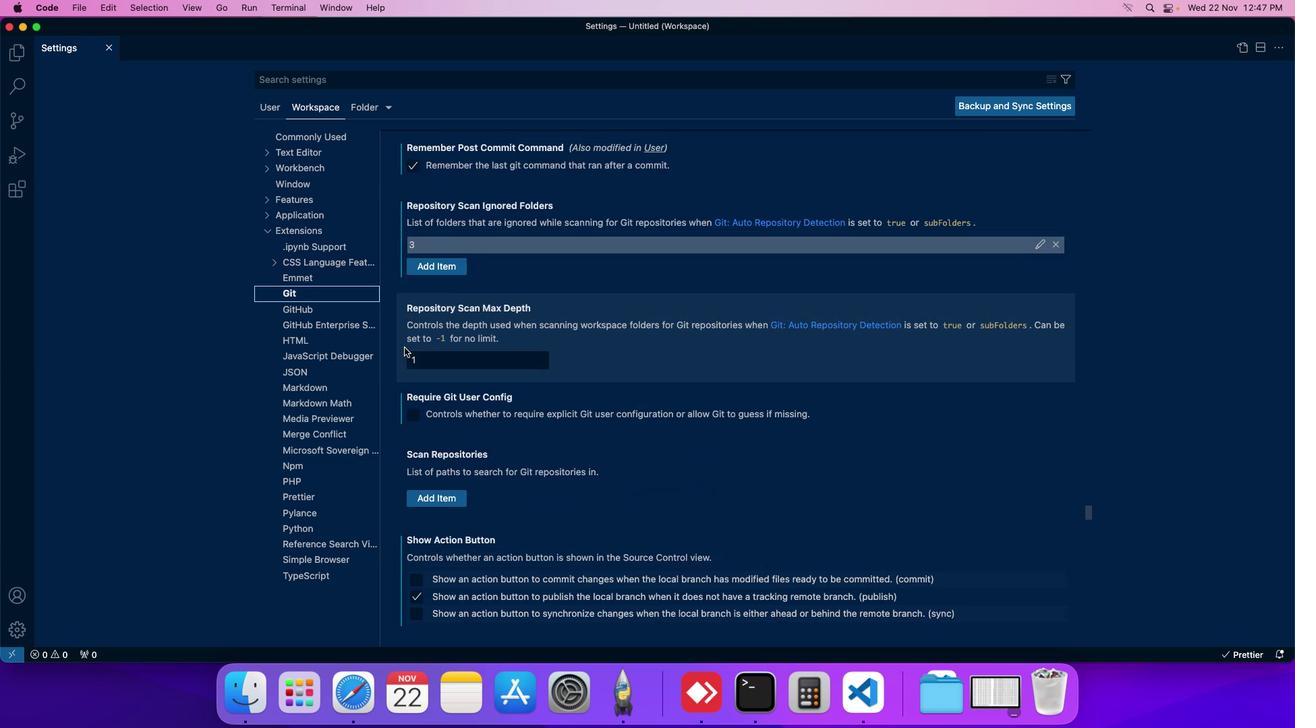 
Action: Mouse moved to (510, 361)
Screenshot: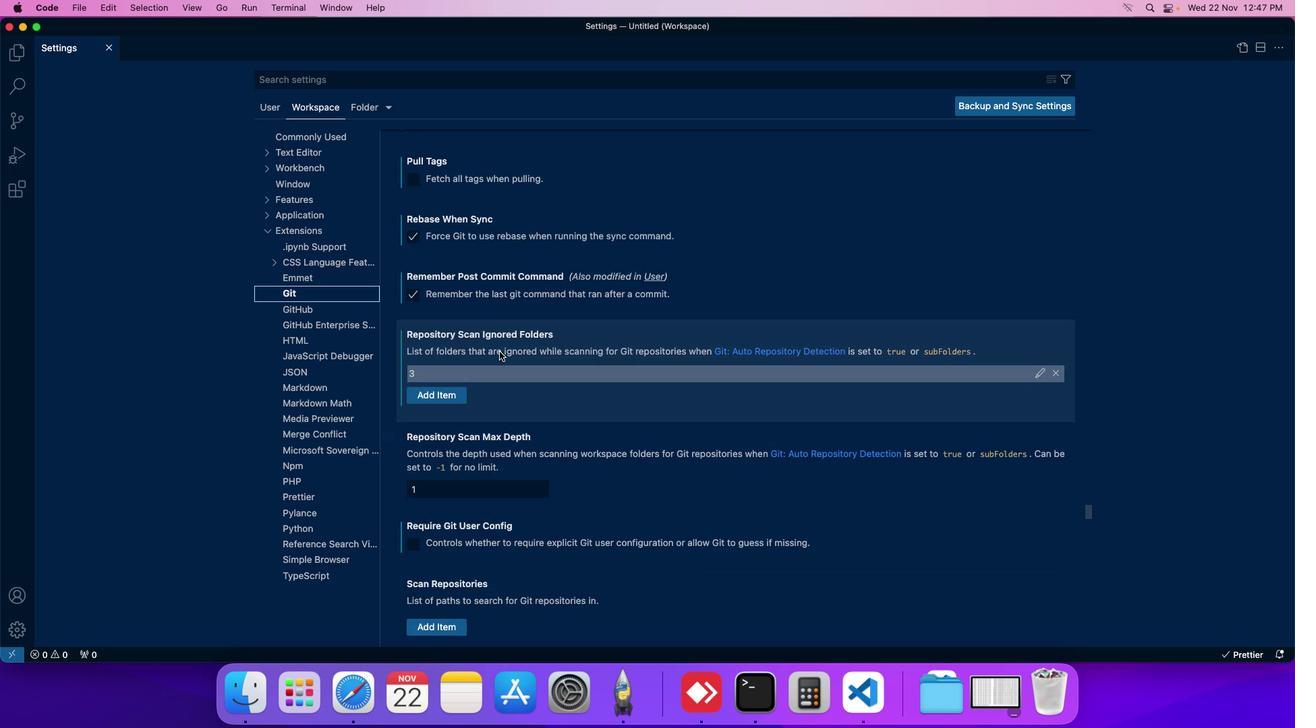 
Action: Mouse scrolled (510, 361) with delta (10, 10)
Screenshot: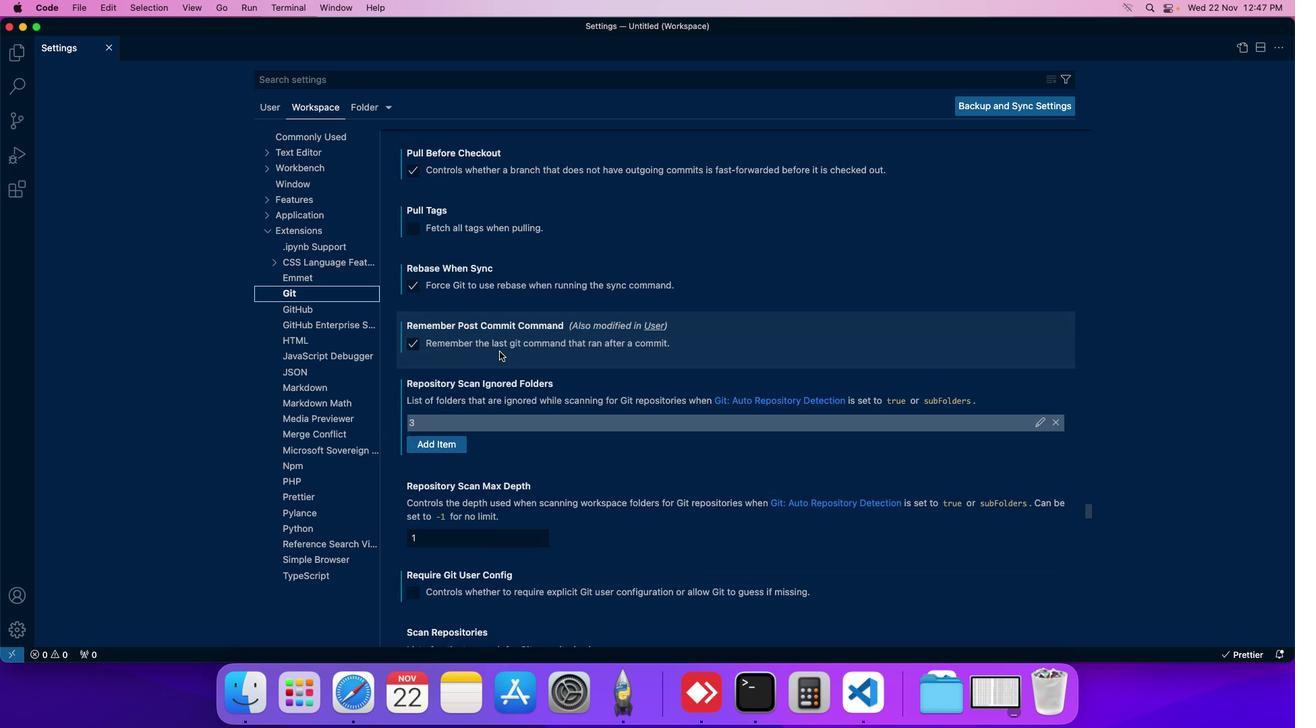 
Action: Mouse moved to (483, 419)
Screenshot: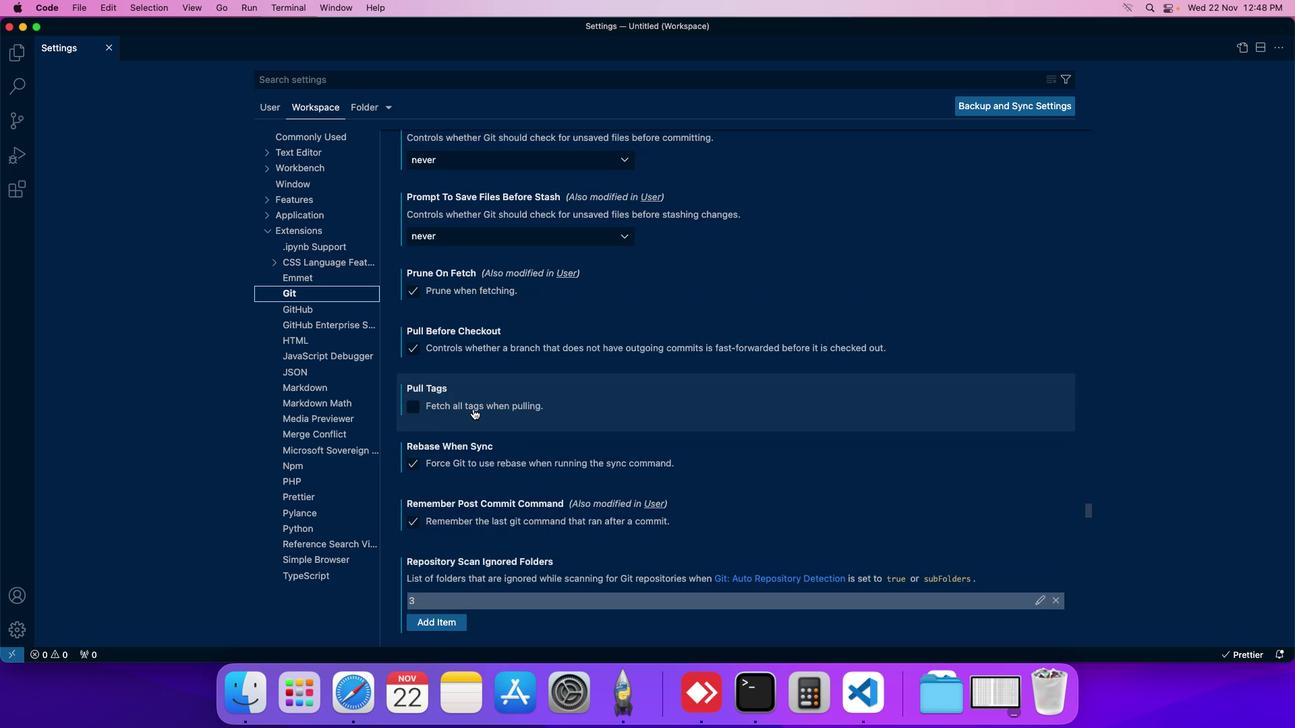
Action: Mouse scrolled (483, 419) with delta (10, 10)
Screenshot: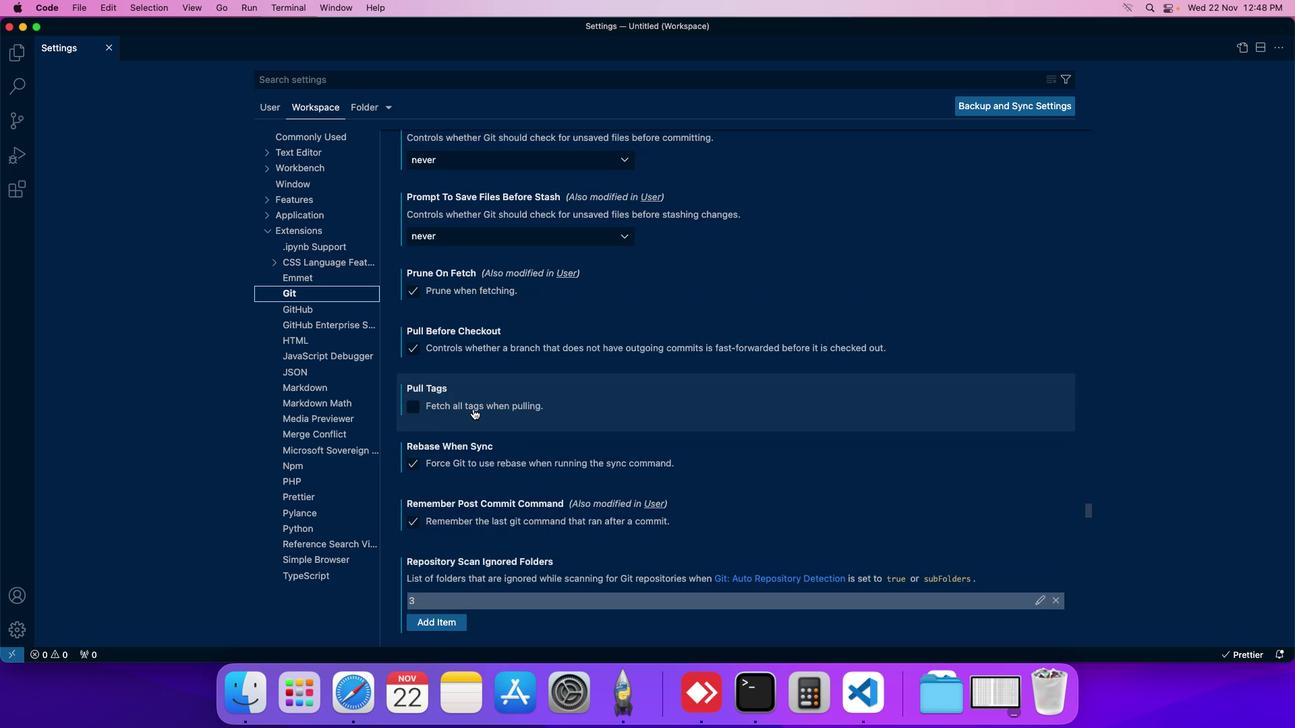 
Action: Mouse moved to (493, 469)
Screenshot: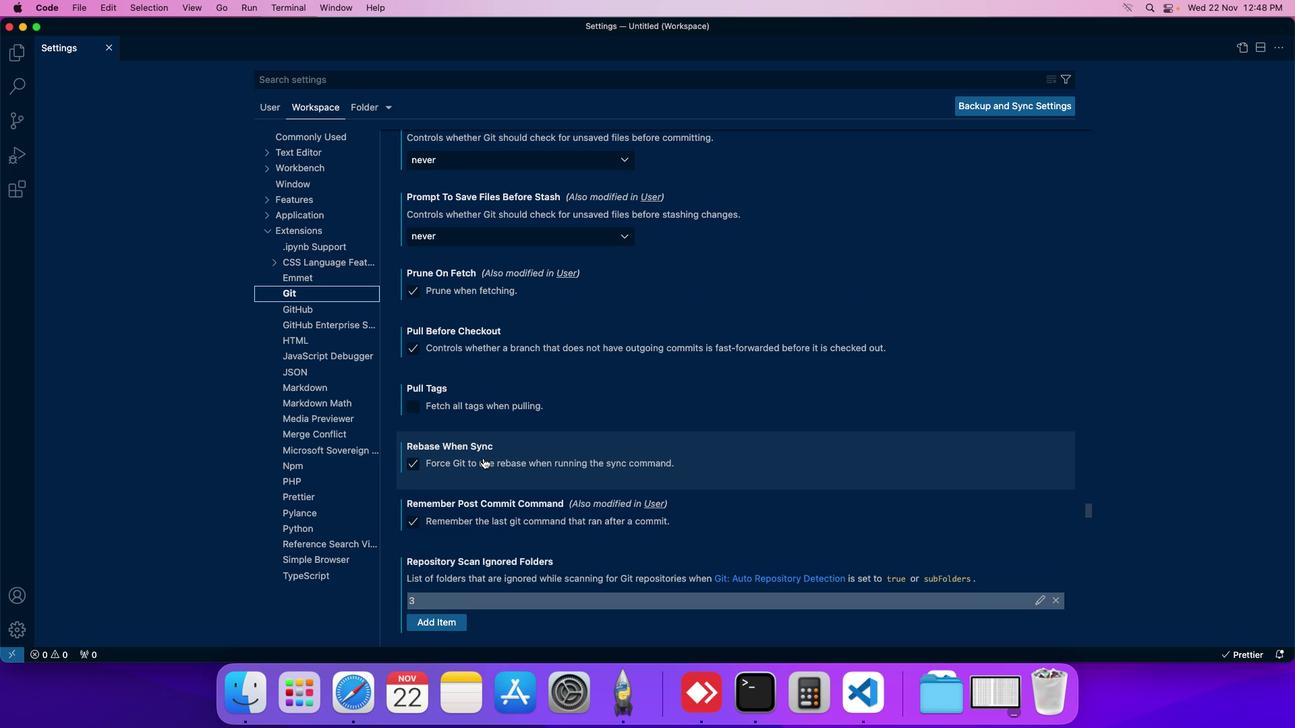 
Action: Mouse scrolled (493, 469) with delta (10, 9)
Screenshot: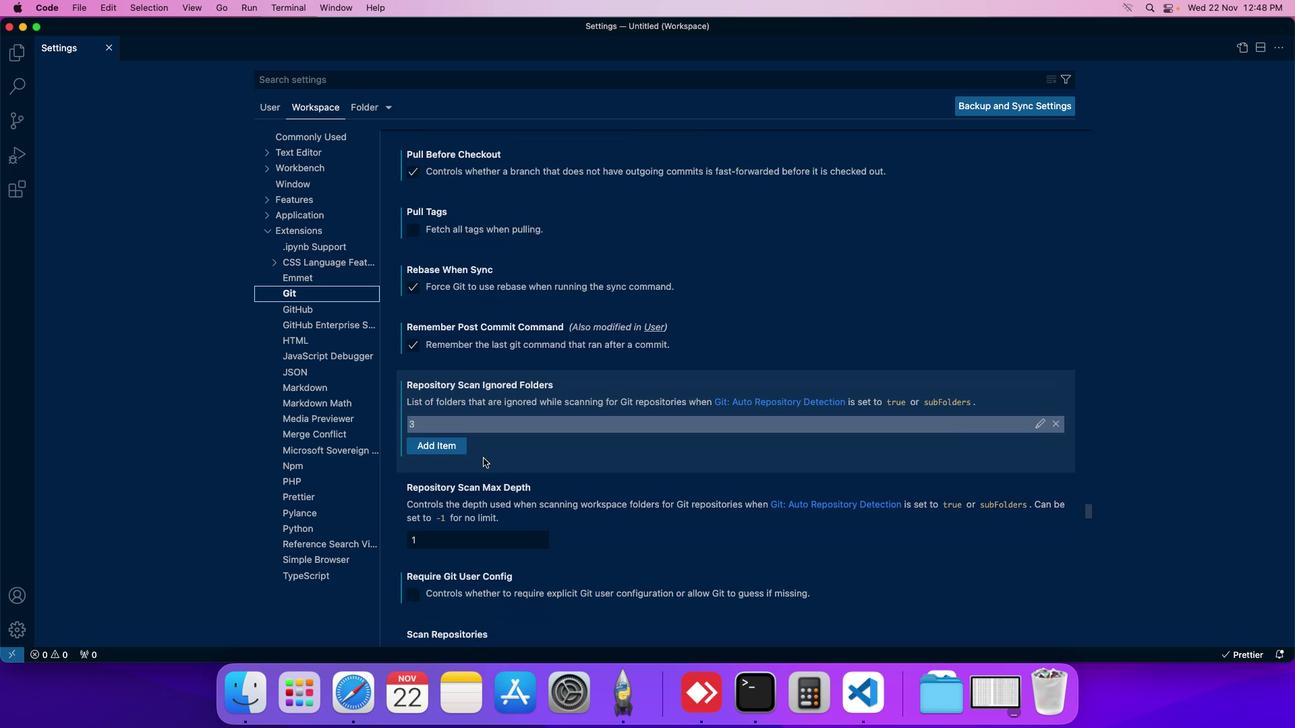 
Action: Mouse moved to (485, 435)
Screenshot: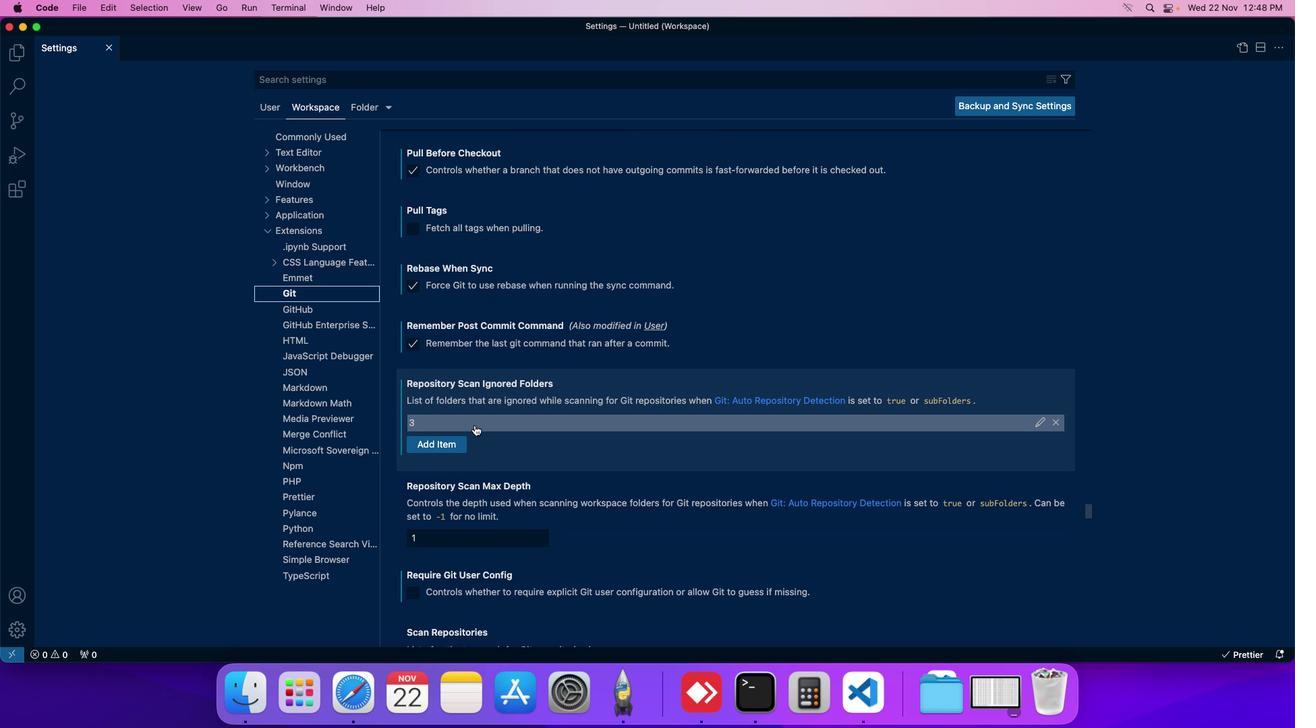 
Action: Mouse scrolled (485, 435) with delta (10, 9)
Screenshot: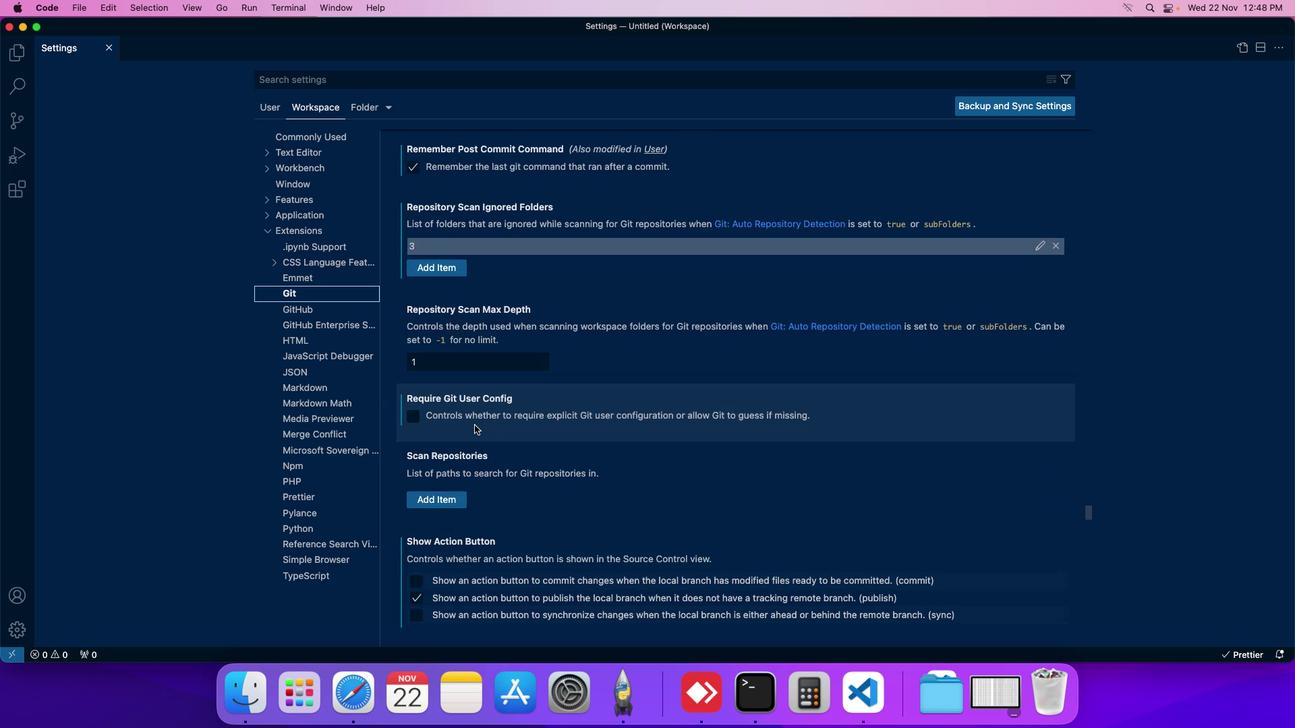 
Action: Mouse scrolled (485, 435) with delta (10, 9)
Screenshot: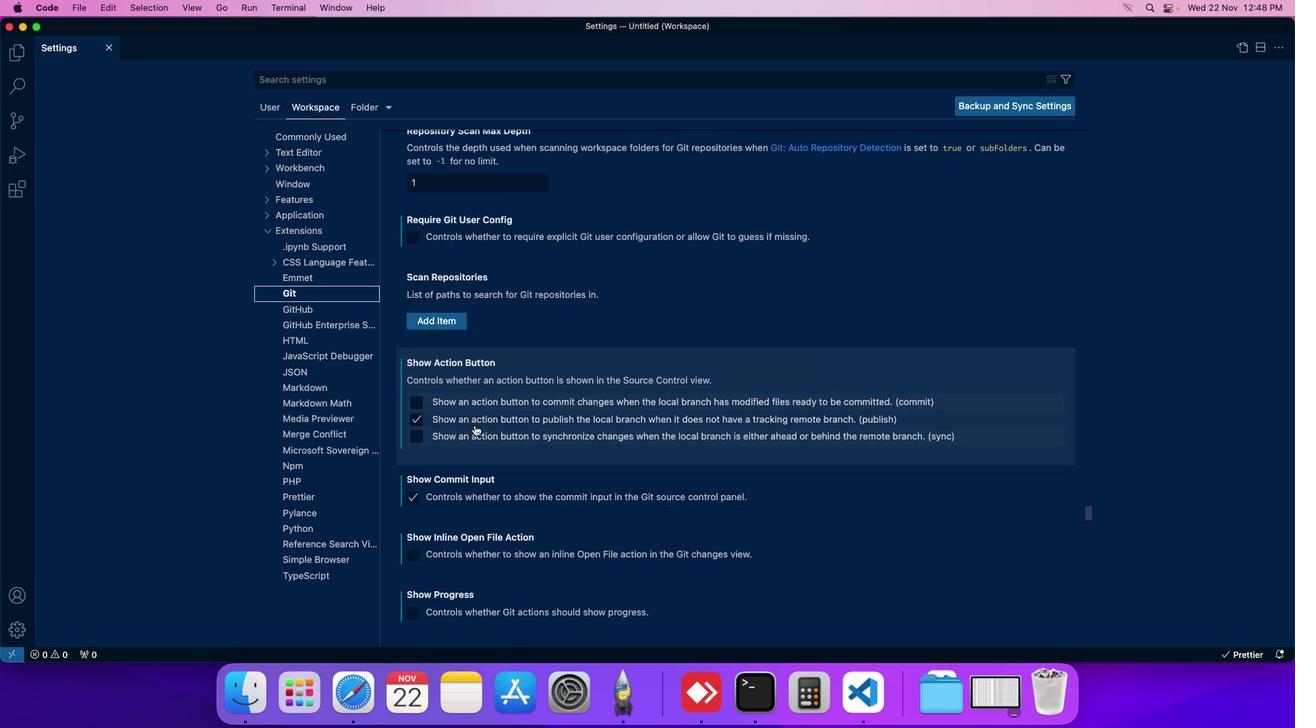 
Action: Mouse scrolled (485, 435) with delta (10, 9)
Screenshot: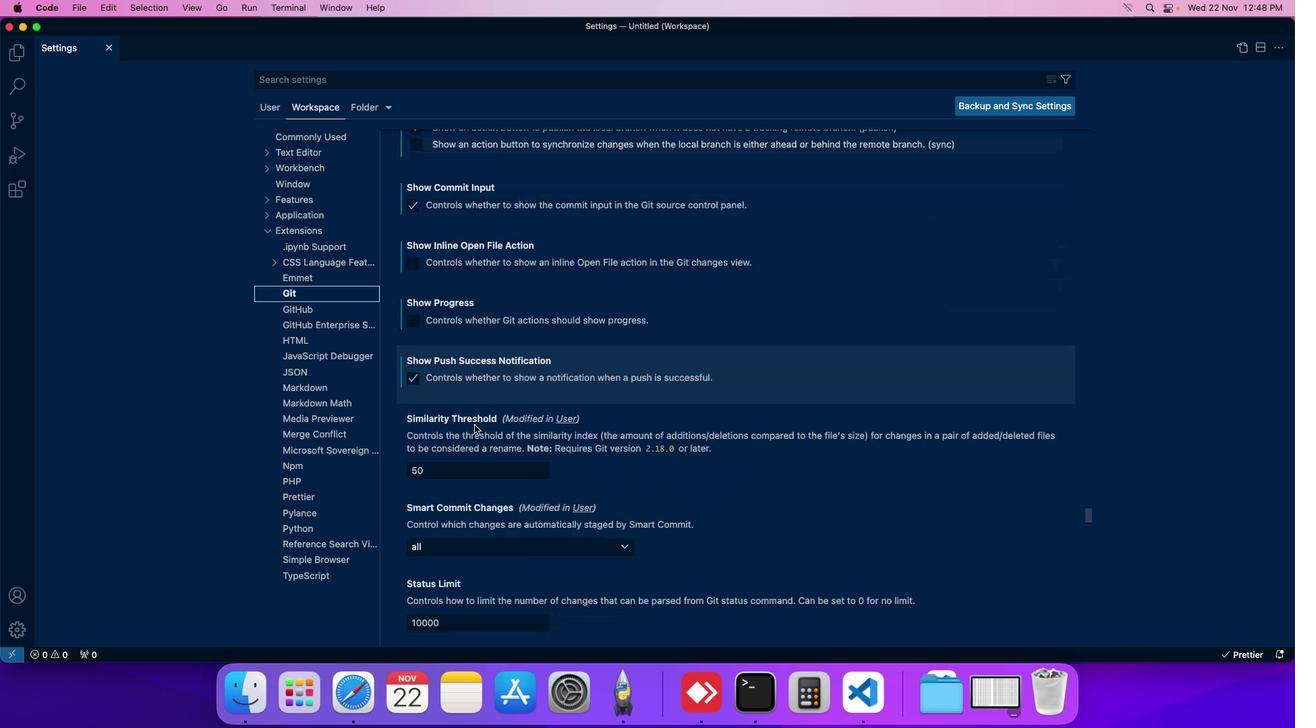 
Action: Mouse scrolled (485, 435) with delta (10, 9)
Screenshot: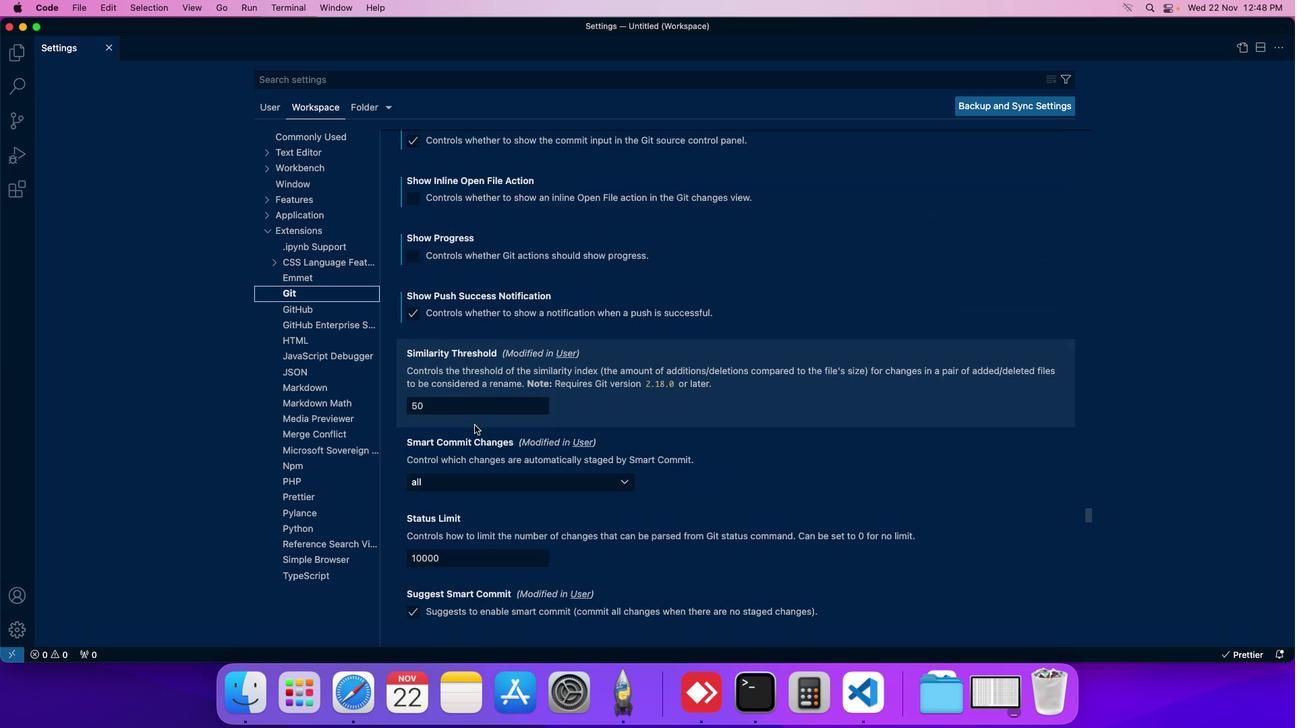 
Action: Mouse scrolled (485, 435) with delta (10, 9)
Screenshot: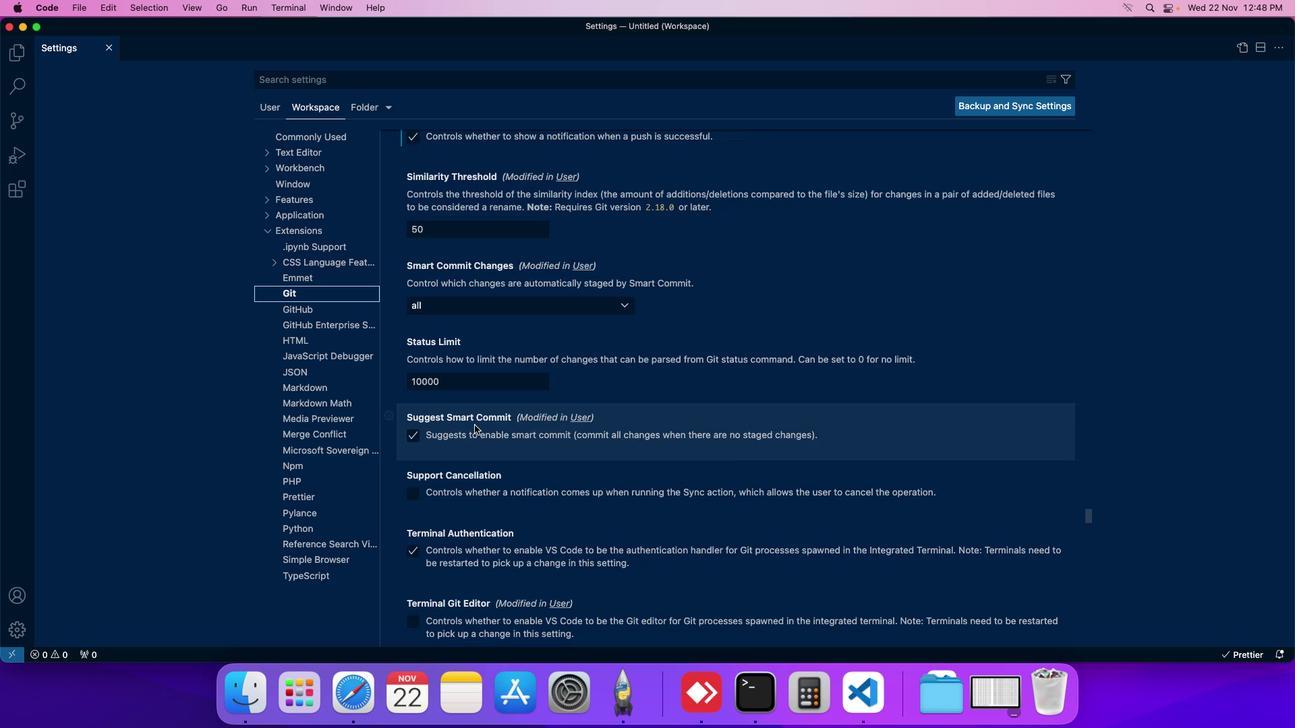 
Action: Mouse scrolled (485, 435) with delta (10, 9)
Screenshot: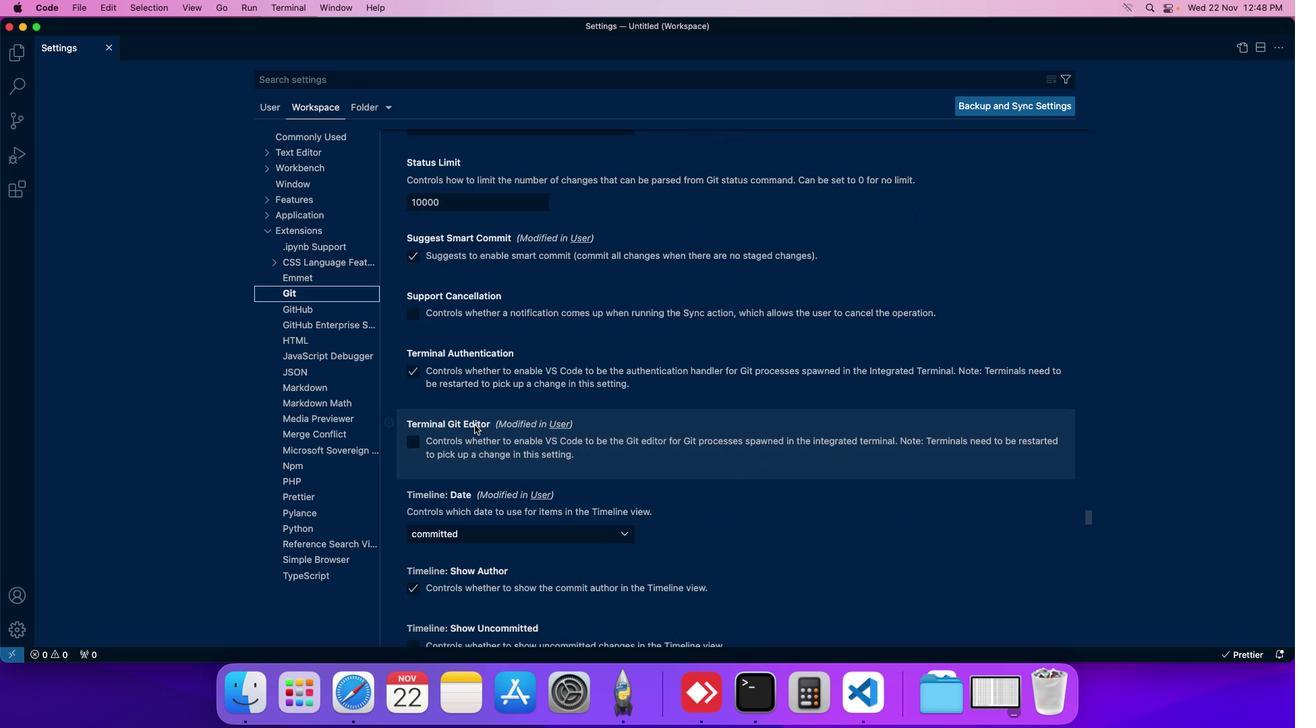 
Action: Mouse scrolled (485, 435) with delta (10, 9)
Screenshot: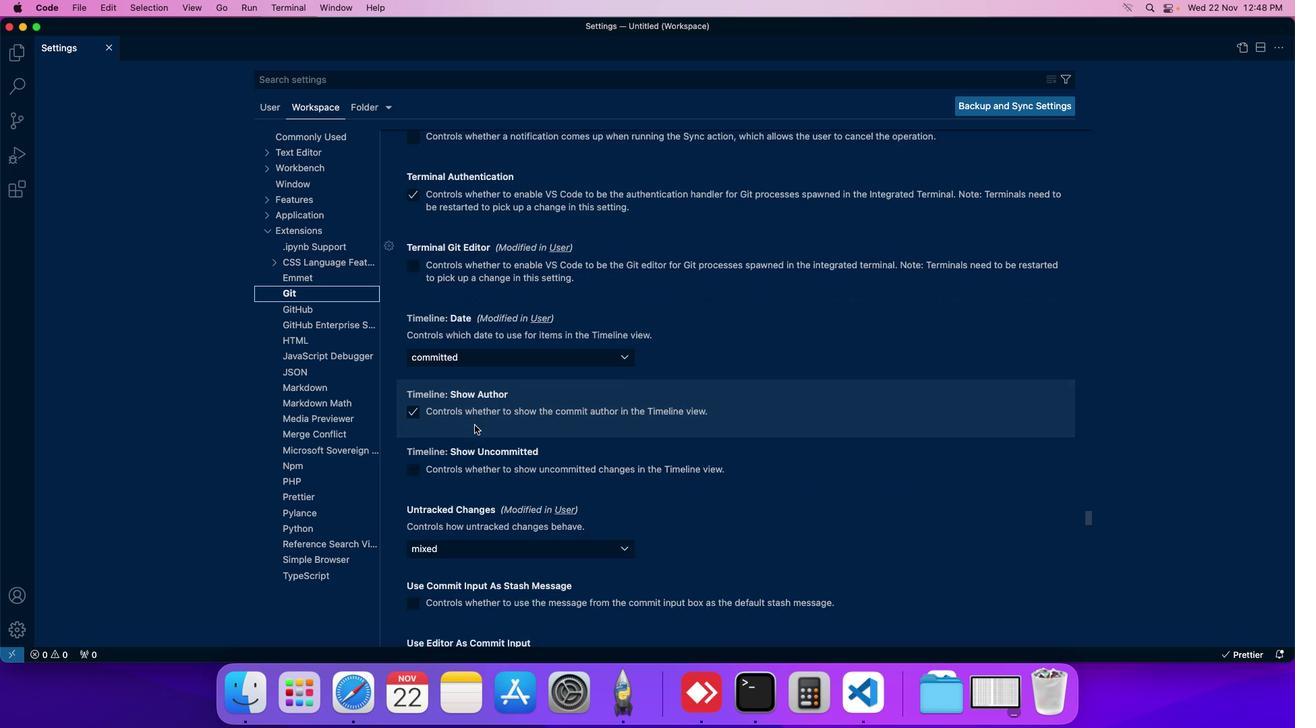 
Action: Mouse scrolled (485, 435) with delta (10, 9)
Screenshot: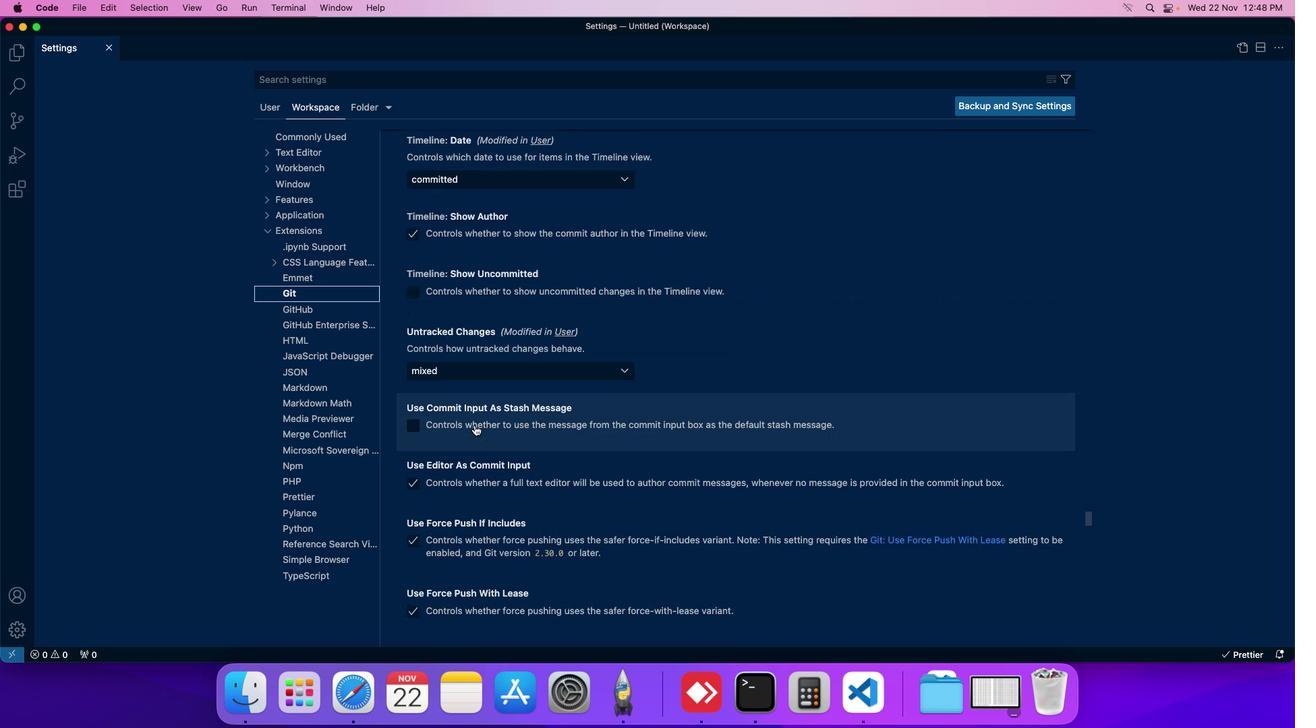 
Action: Mouse scrolled (485, 435) with delta (10, 10)
Screenshot: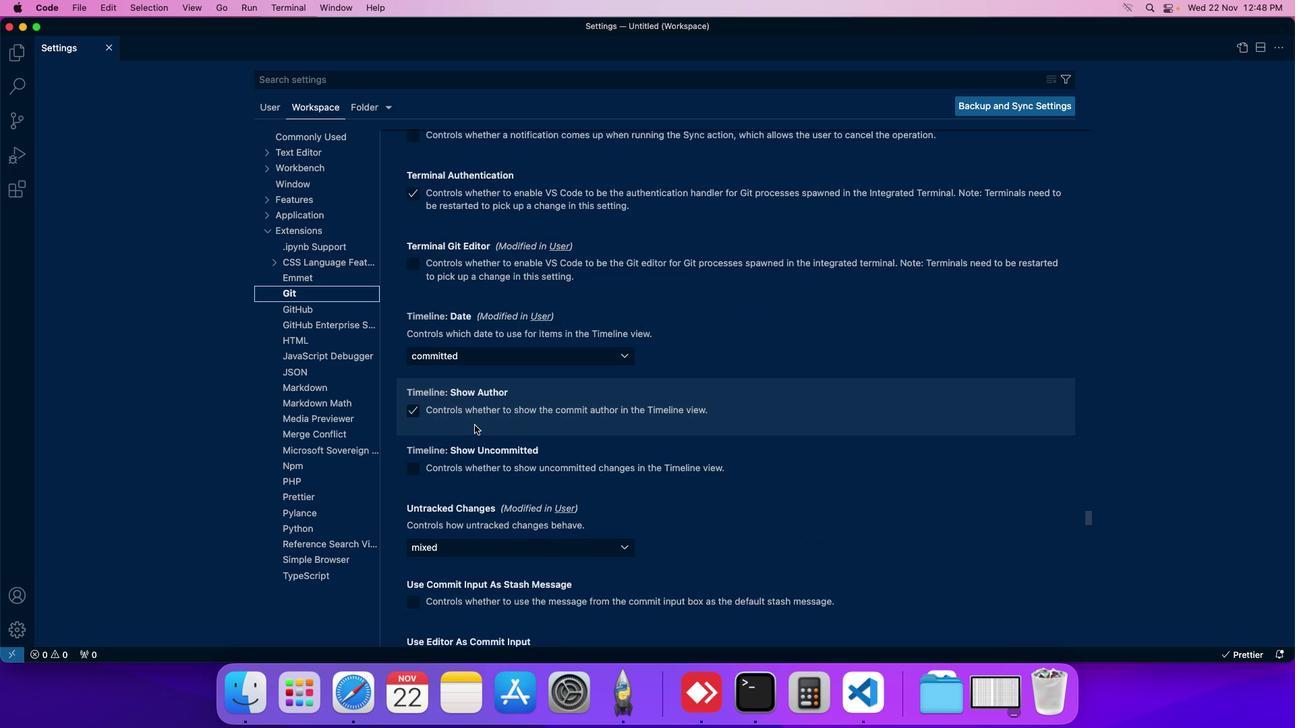
Action: Mouse scrolled (485, 435) with delta (10, 10)
Screenshot: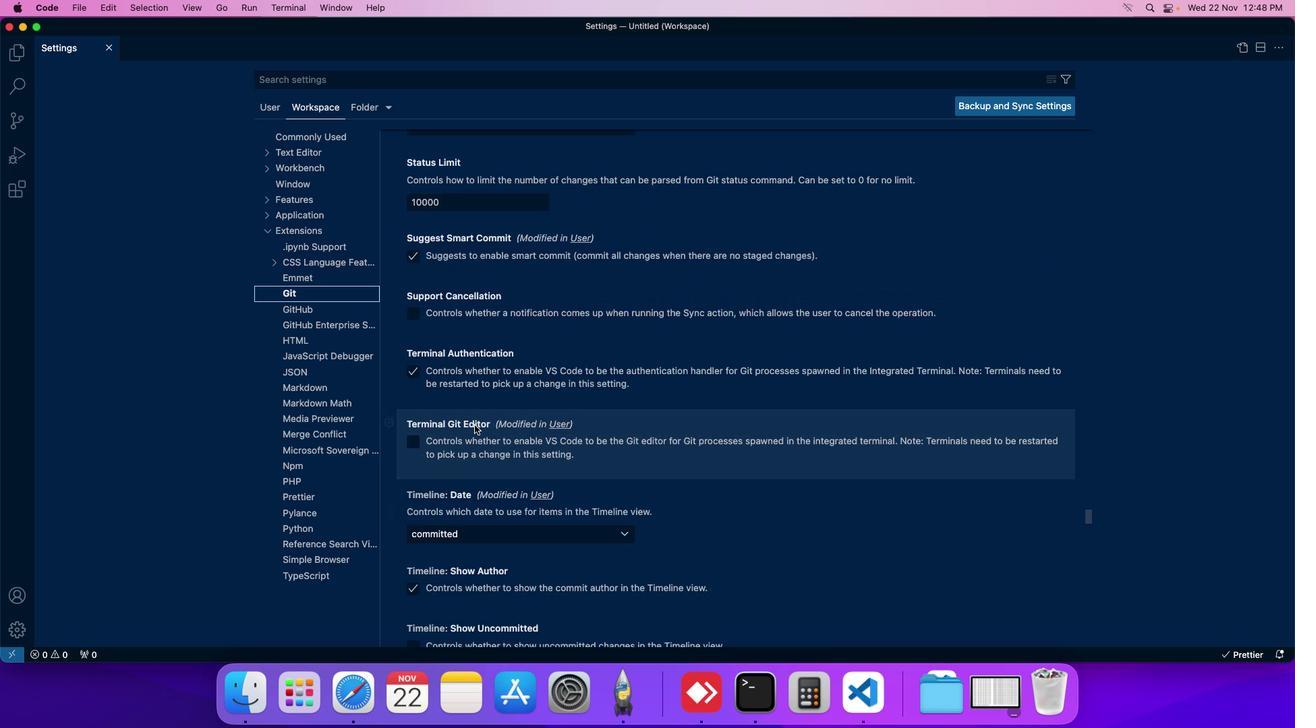 
Action: Mouse scrolled (485, 435) with delta (10, 10)
Screenshot: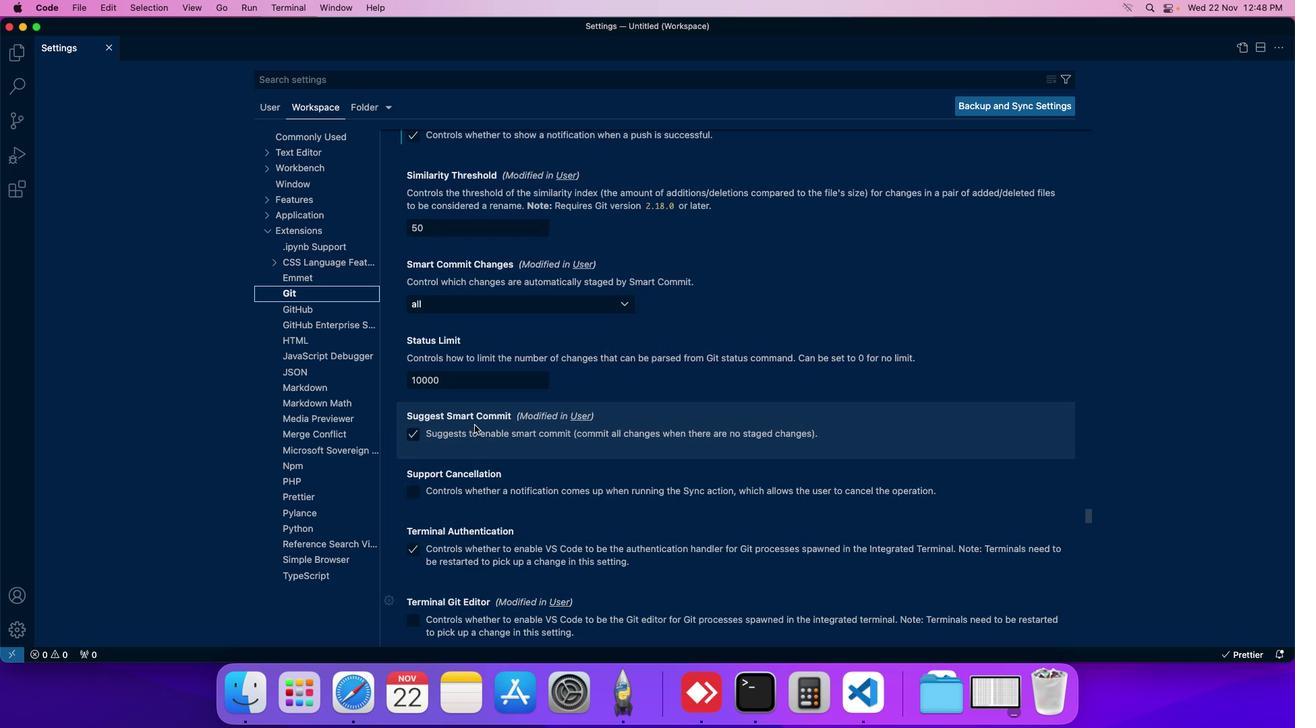 
Action: Mouse moved to (481, 375)
Screenshot: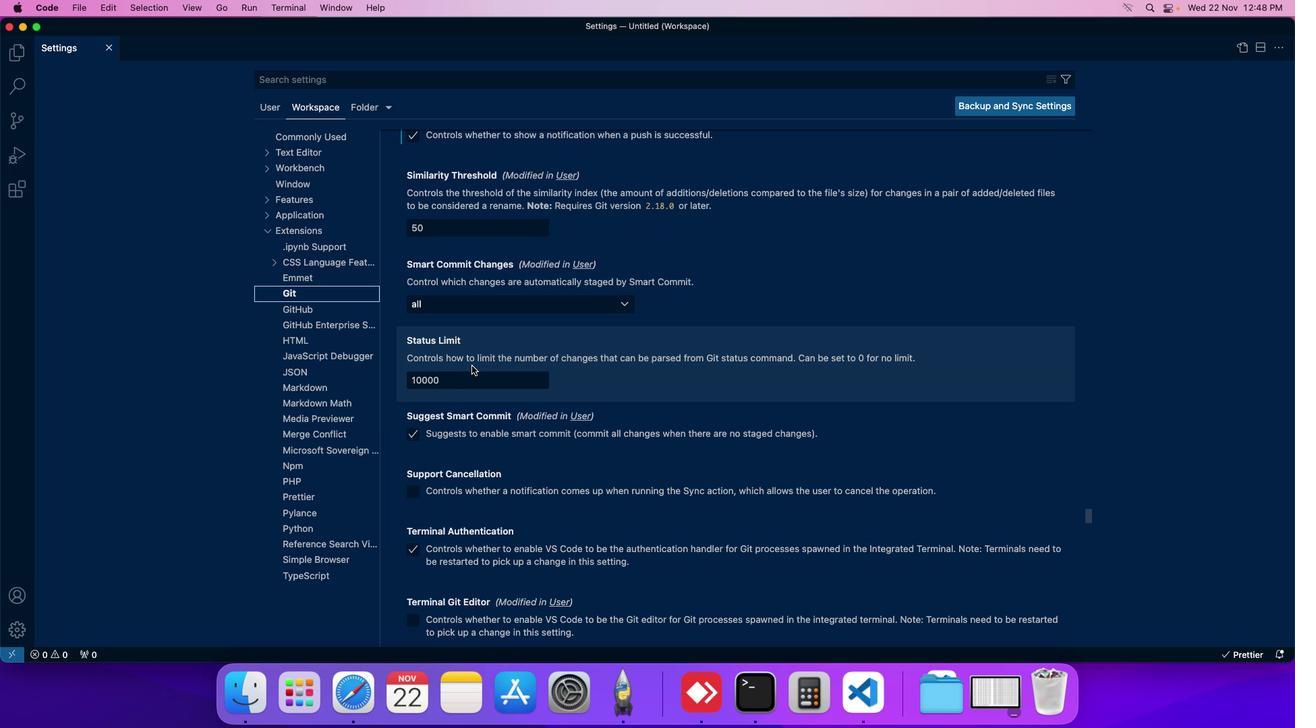 
Action: Mouse scrolled (481, 375) with delta (10, 10)
Screenshot: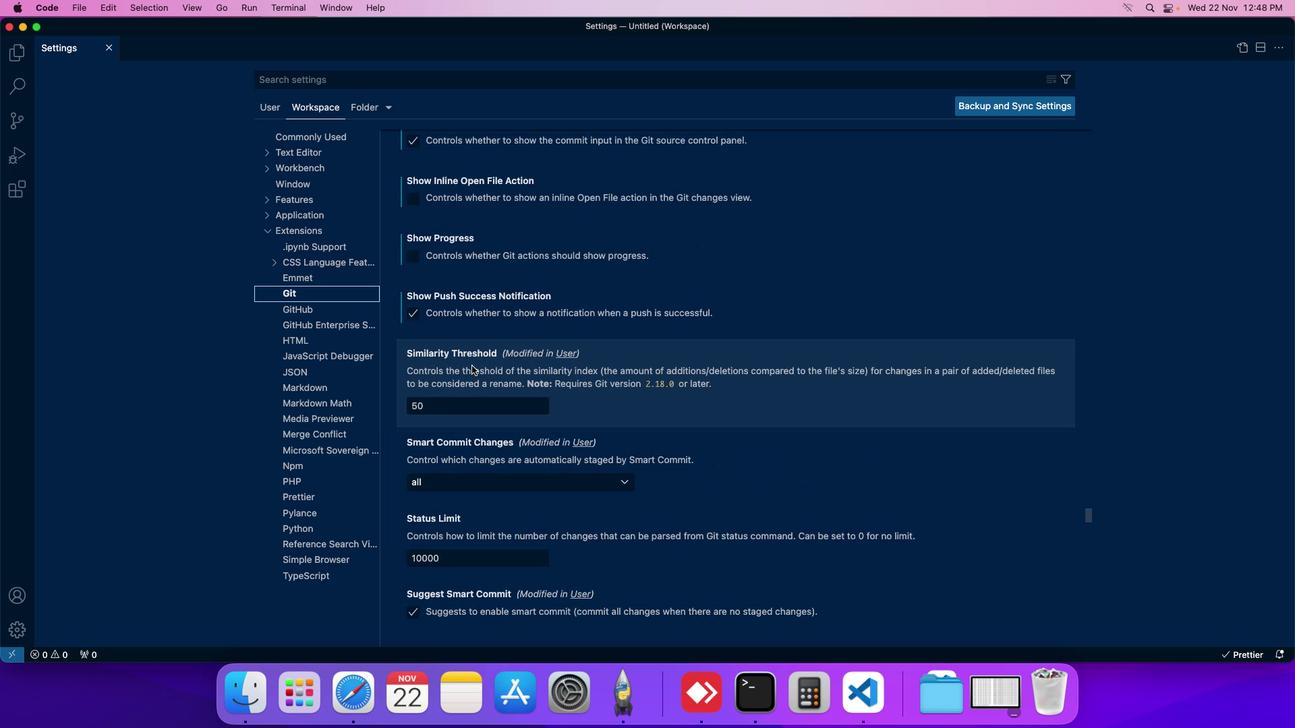 
Action: Mouse moved to (460, 415)
Screenshot: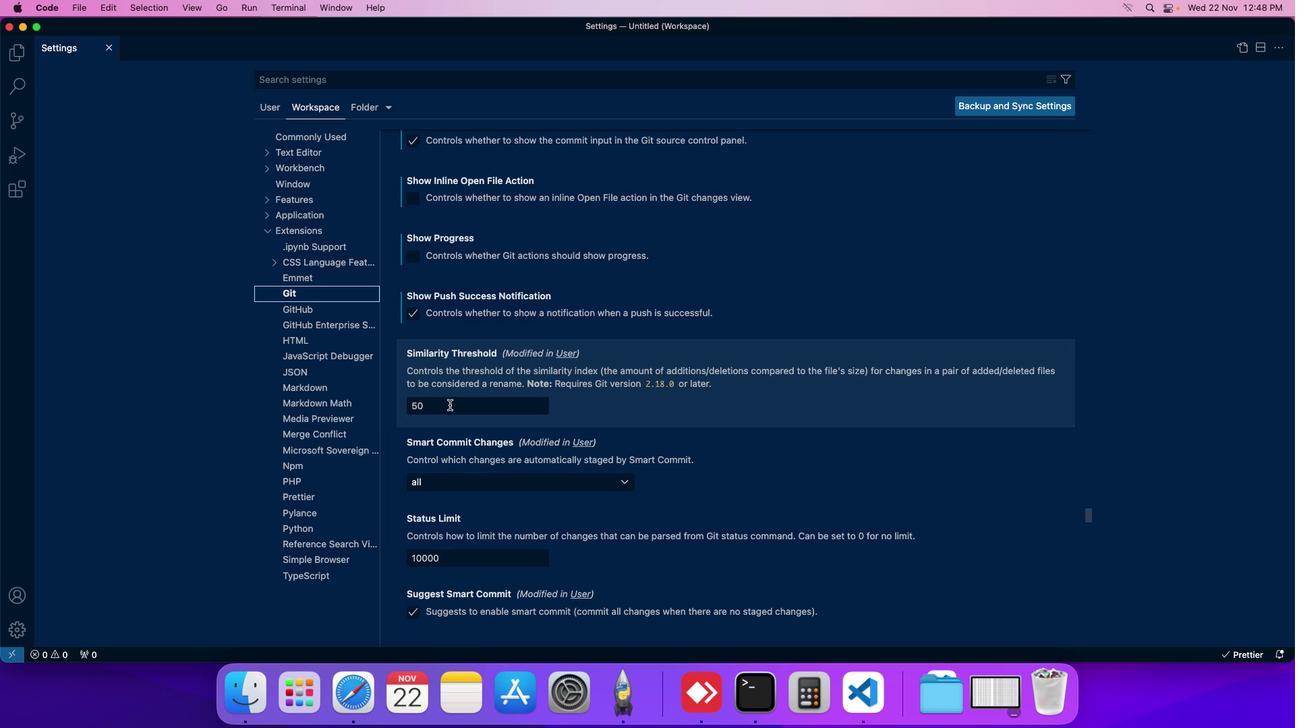
Action: Mouse pressed left at (460, 415)
Screenshot: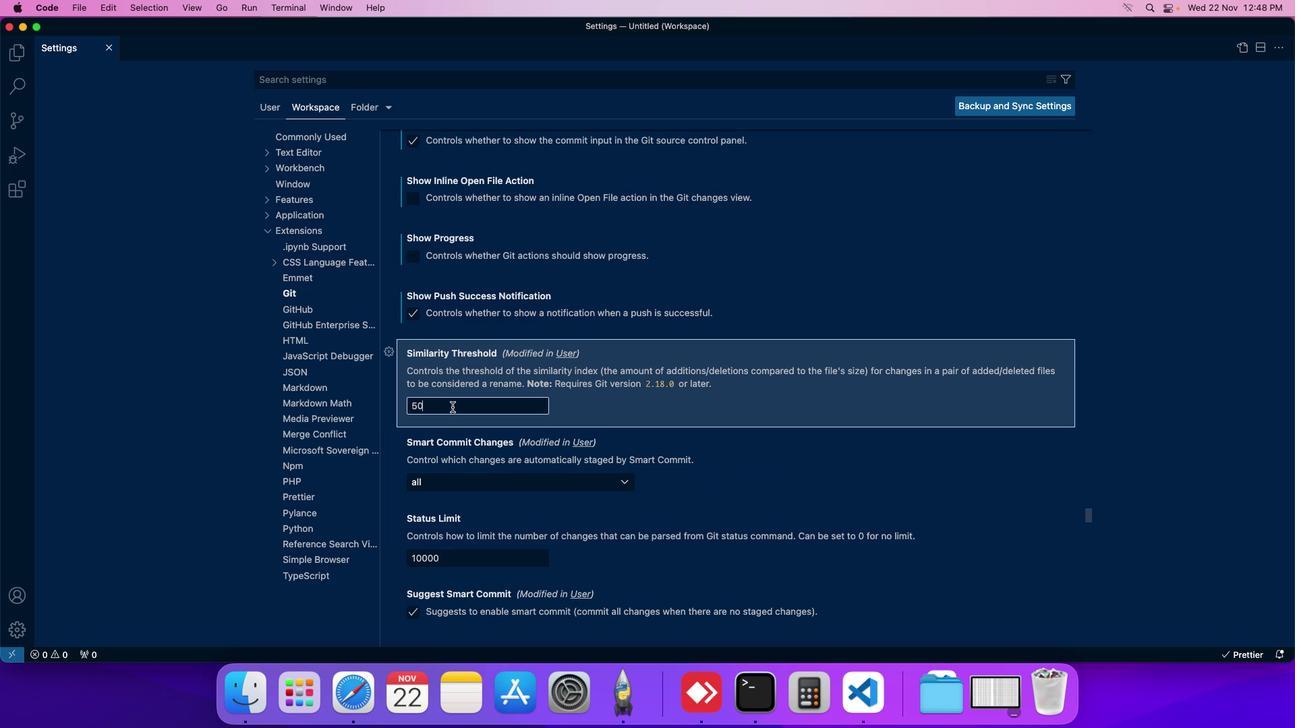 
Action: Mouse moved to (462, 417)
Screenshot: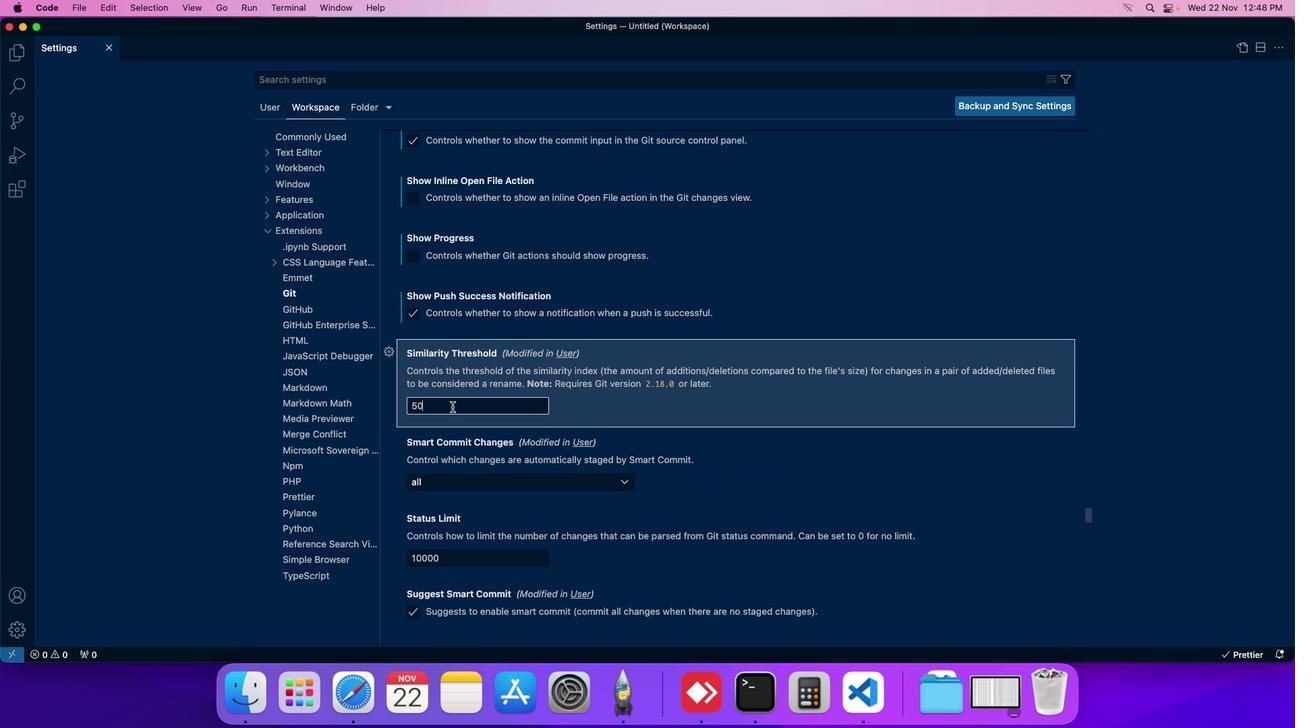 
Action: Key pressed Key.backspaceKey.backspace'5''0'
Screenshot: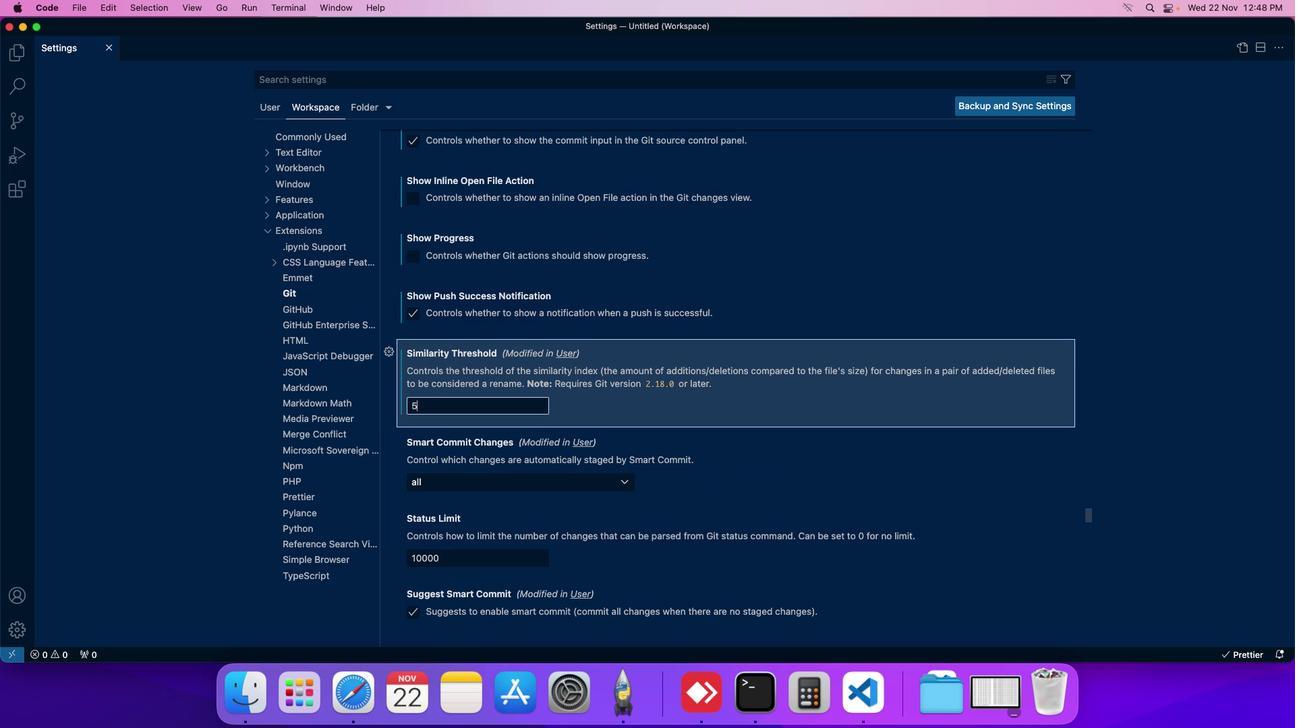 
